 Task: Find connections with filter location Idar-Oberstein with filter topic #SEOwith filter profile language English with filter current company Designit with filter school Father Agnel School with filter industry Alternative Medicine with filter service category Real Estate Appraisal with filter keywords title Warehouse Worker
Action: Mouse moved to (525, 78)
Screenshot: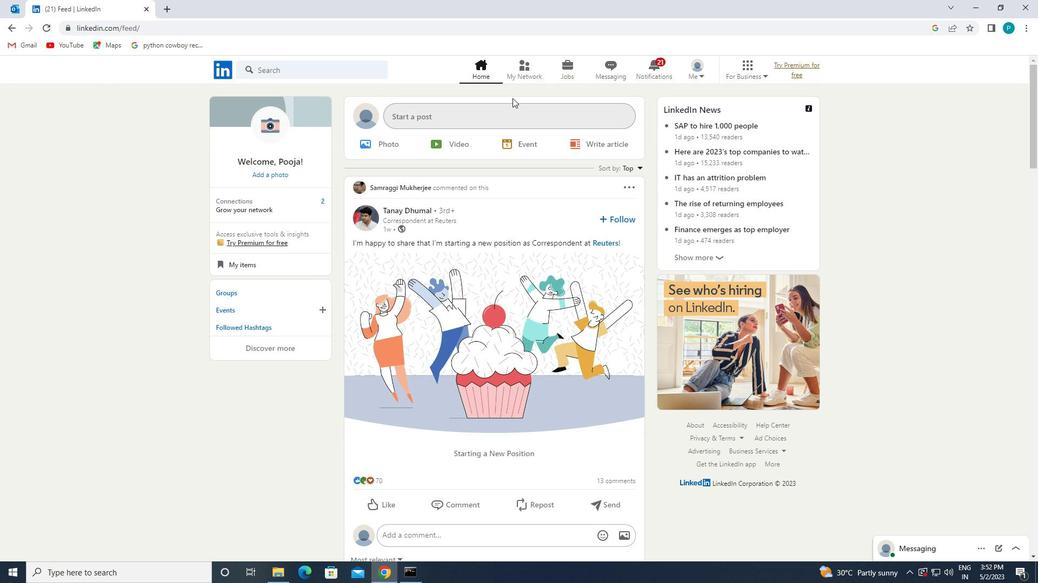 
Action: Mouse pressed left at (525, 78)
Screenshot: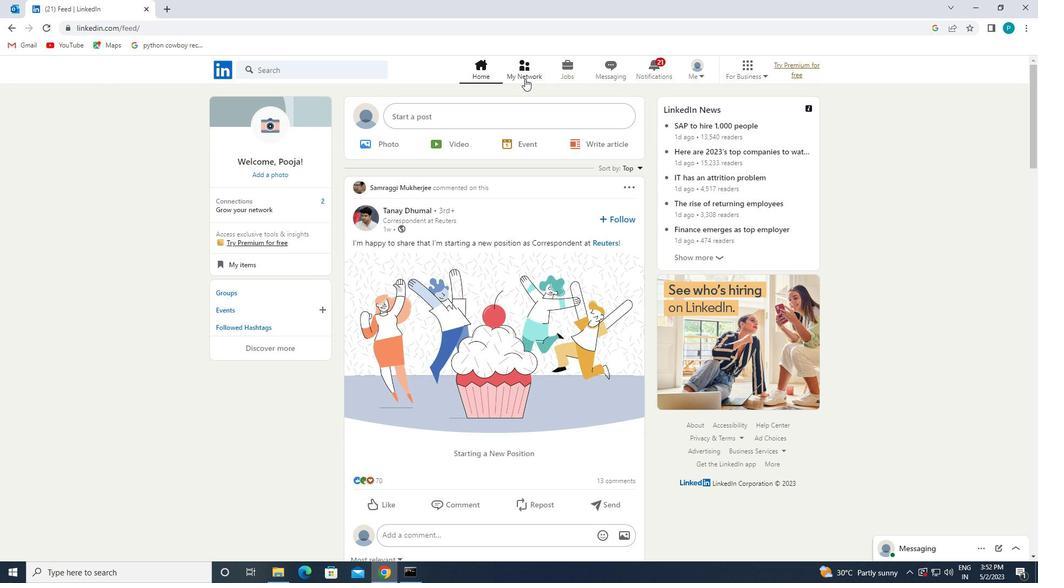 
Action: Mouse moved to (349, 129)
Screenshot: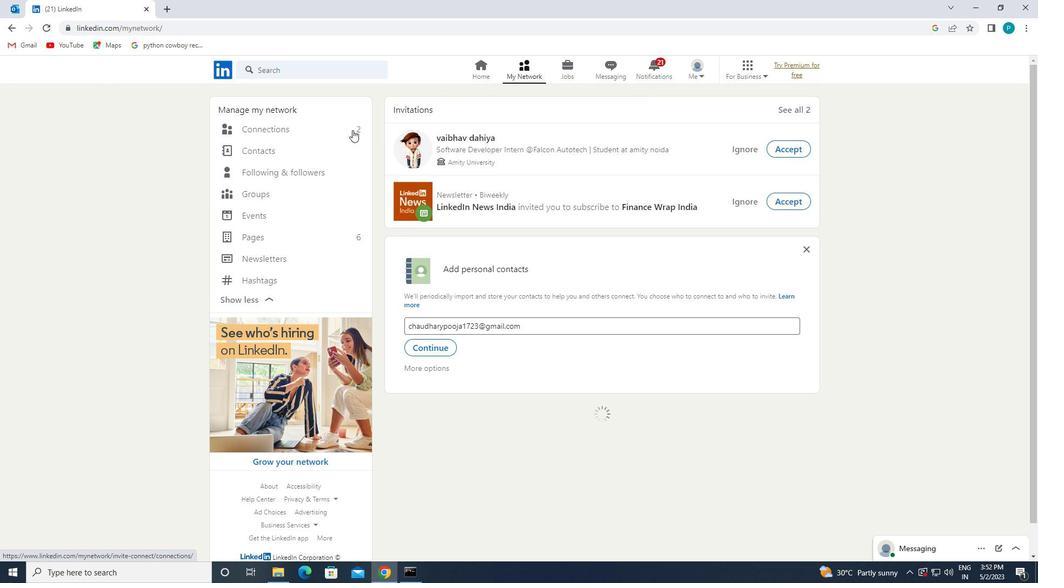 
Action: Mouse pressed left at (349, 129)
Screenshot: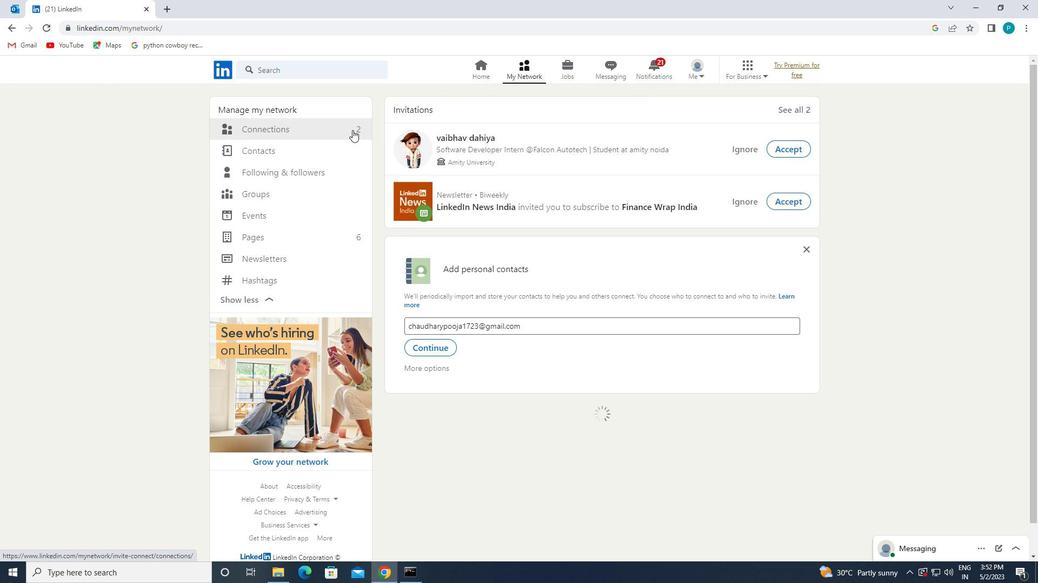 
Action: Mouse moved to (361, 132)
Screenshot: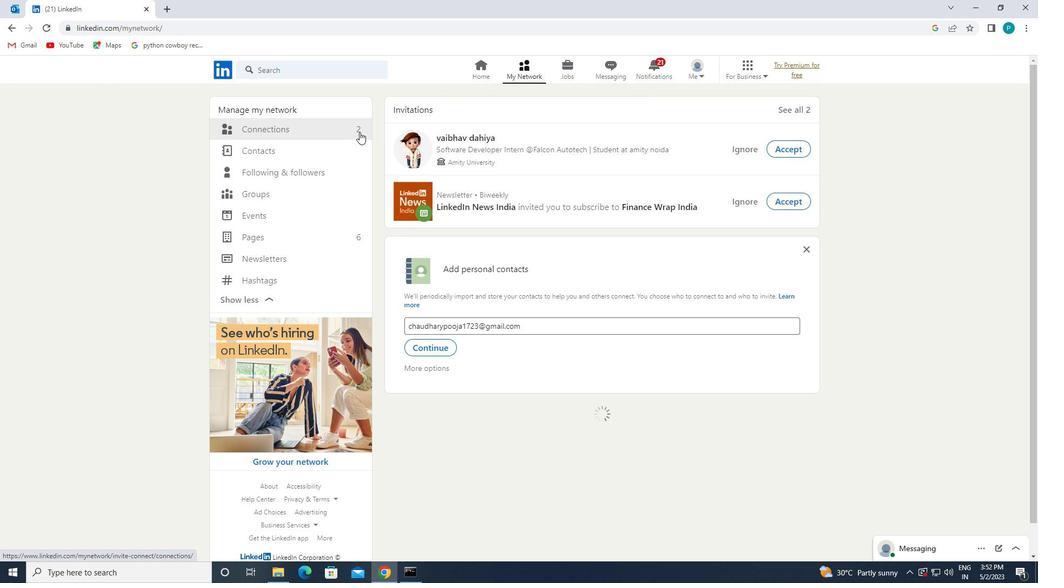 
Action: Mouse pressed left at (361, 132)
Screenshot: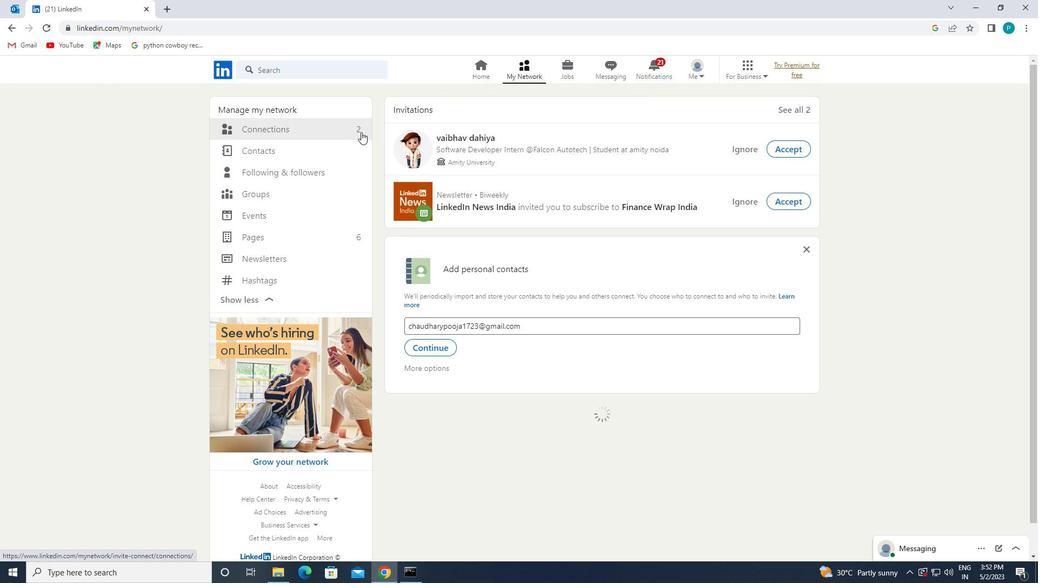 
Action: Mouse pressed left at (361, 132)
Screenshot: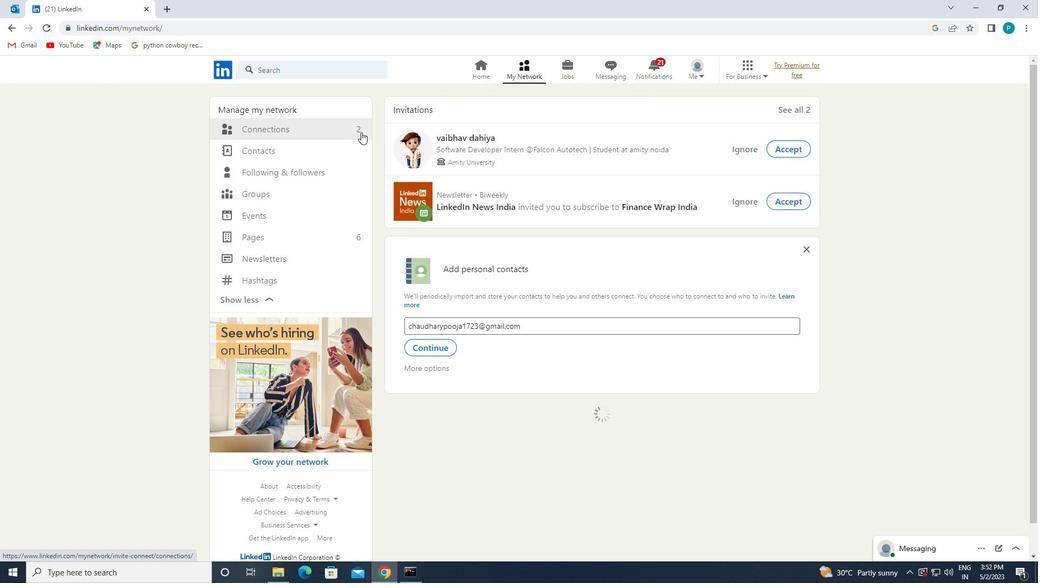 
Action: Mouse moved to (579, 138)
Screenshot: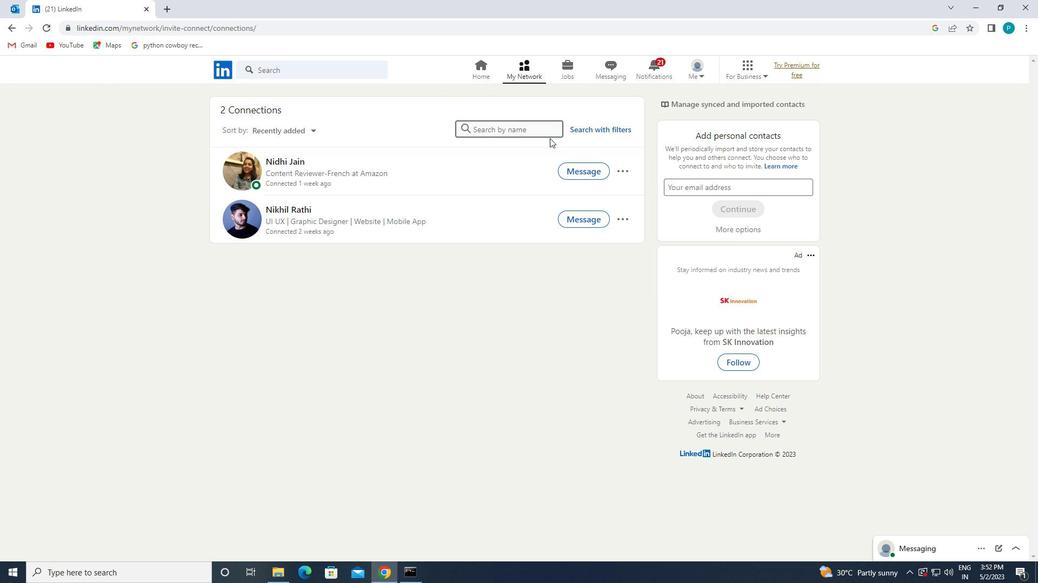 
Action: Mouse pressed left at (579, 138)
Screenshot: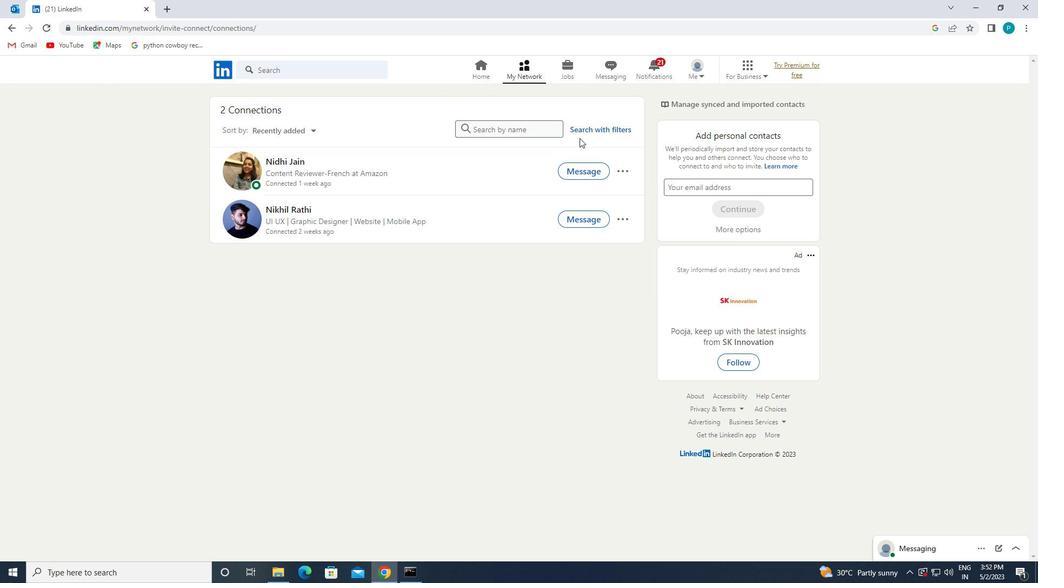 
Action: Mouse moved to (583, 129)
Screenshot: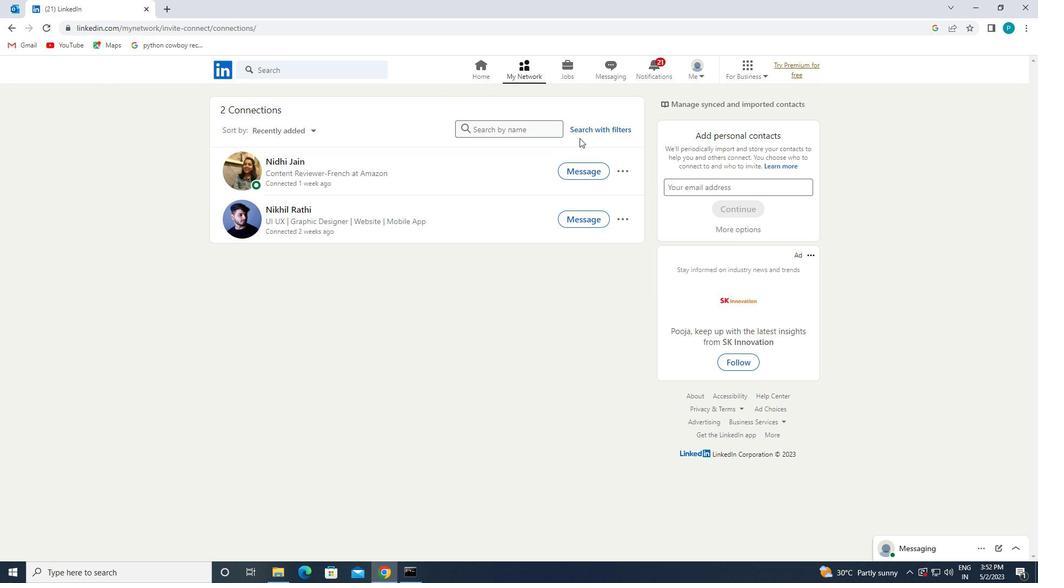 
Action: Mouse pressed left at (583, 129)
Screenshot: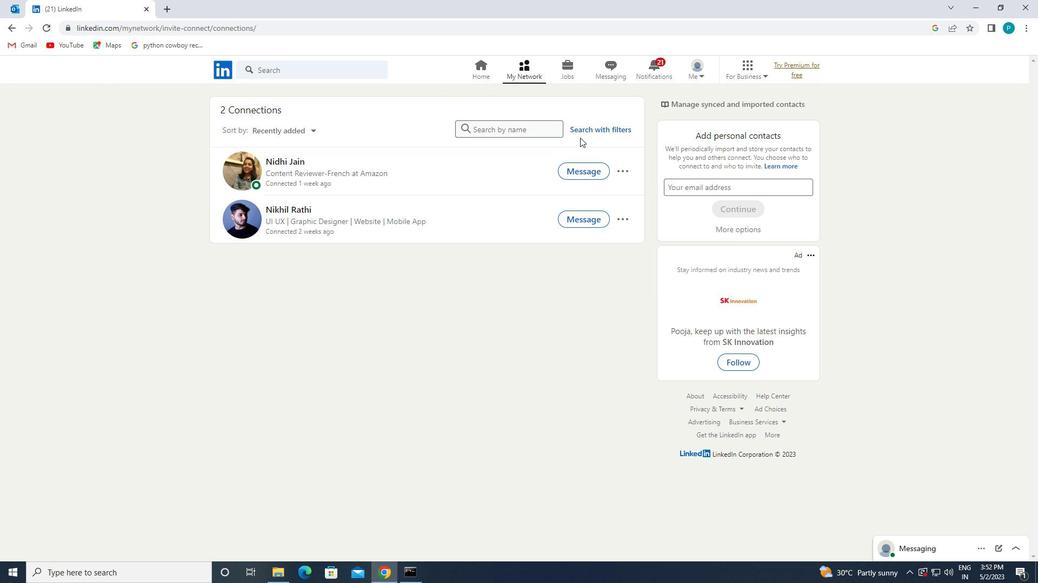
Action: Mouse moved to (563, 103)
Screenshot: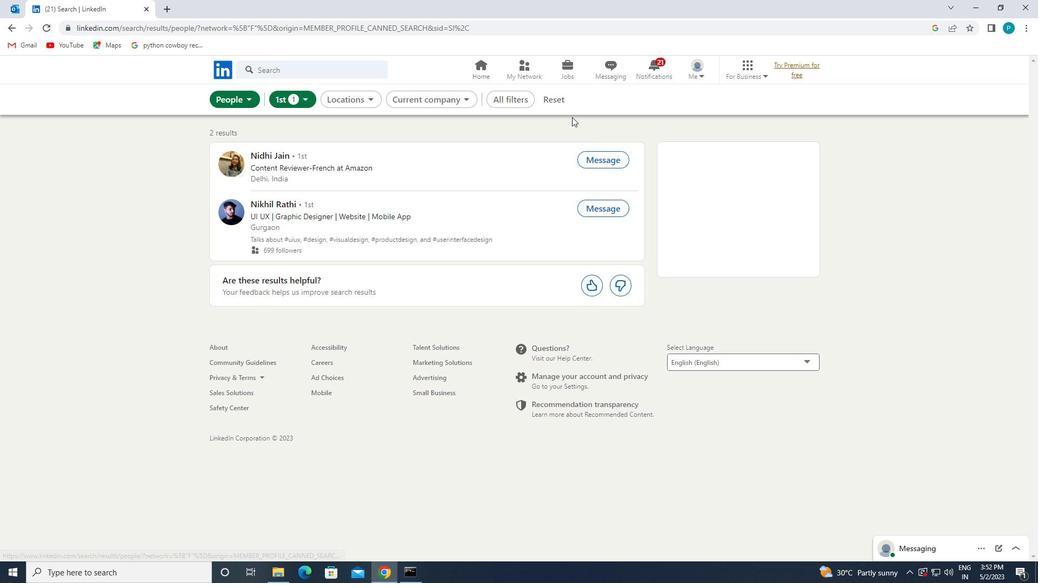 
Action: Mouse pressed left at (563, 103)
Screenshot: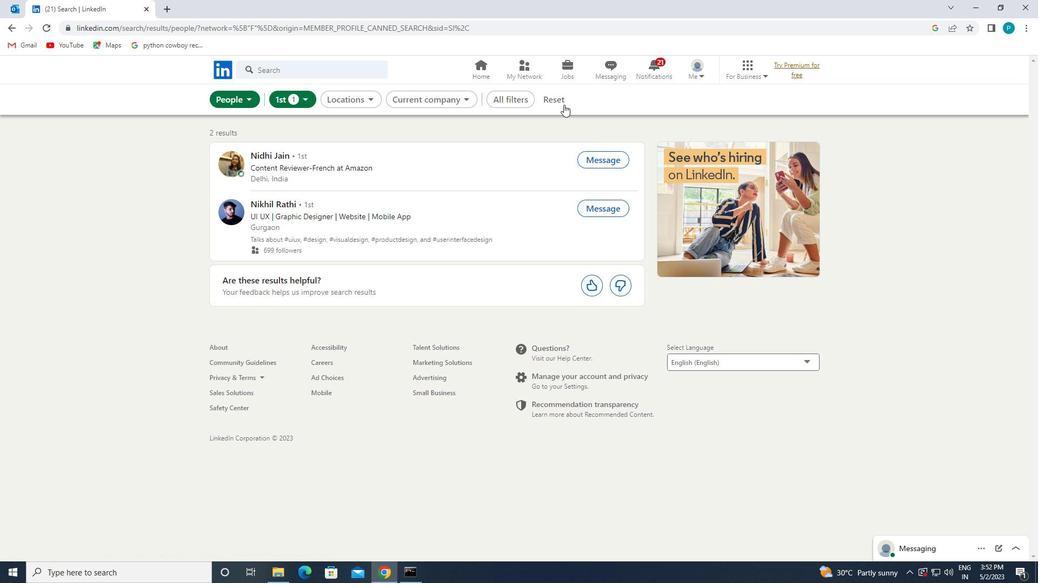 
Action: Mouse moved to (536, 104)
Screenshot: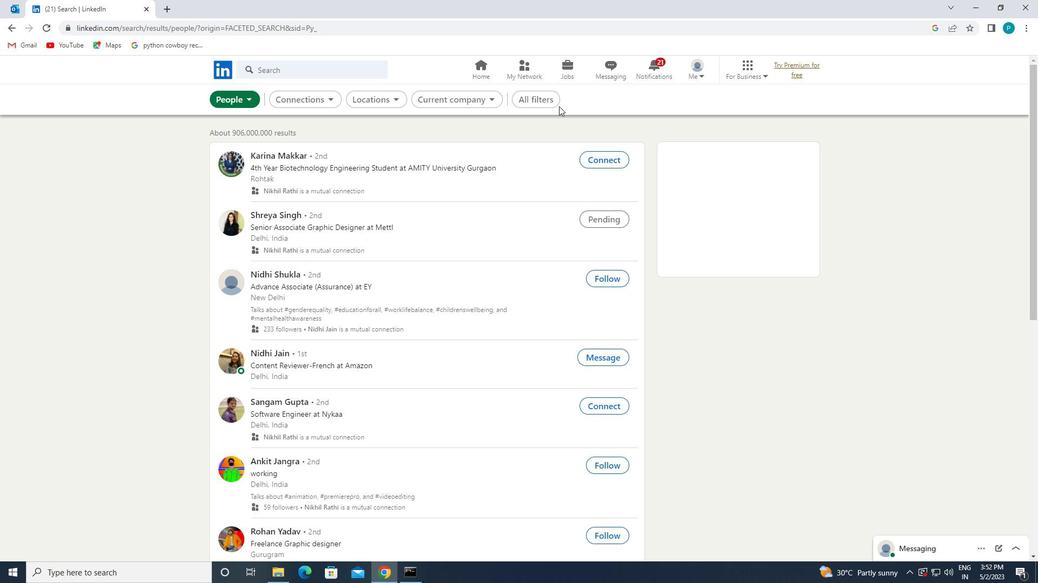 
Action: Mouse pressed left at (536, 104)
Screenshot: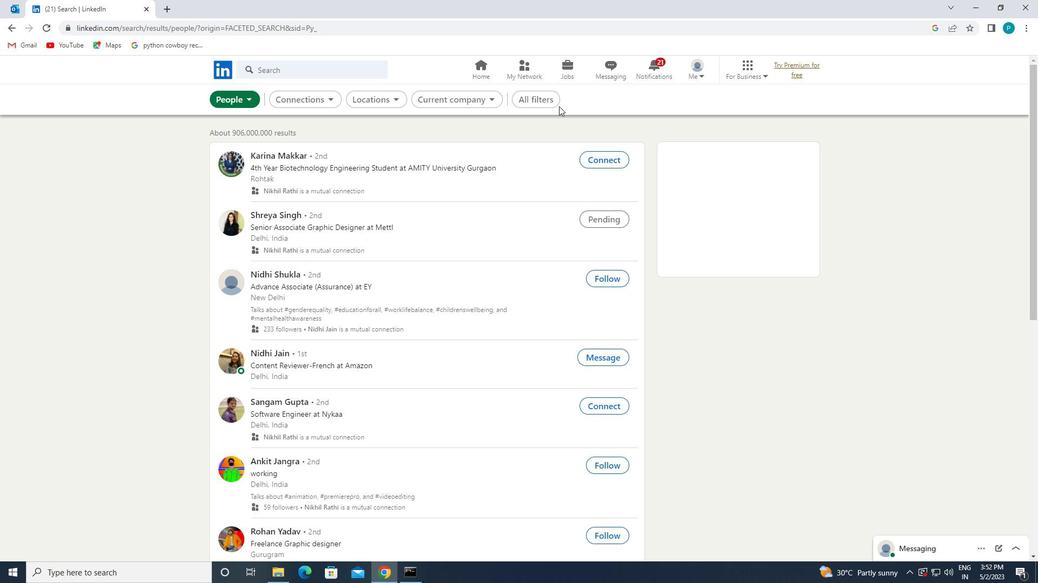 
Action: Mouse moved to (1003, 343)
Screenshot: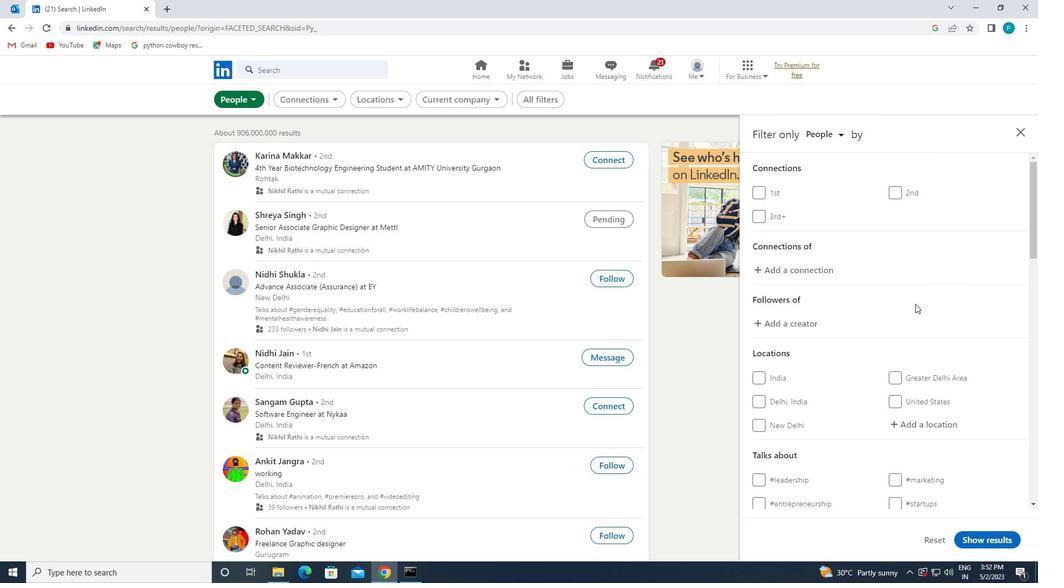 
Action: Mouse scrolled (1003, 342) with delta (0, 0)
Screenshot: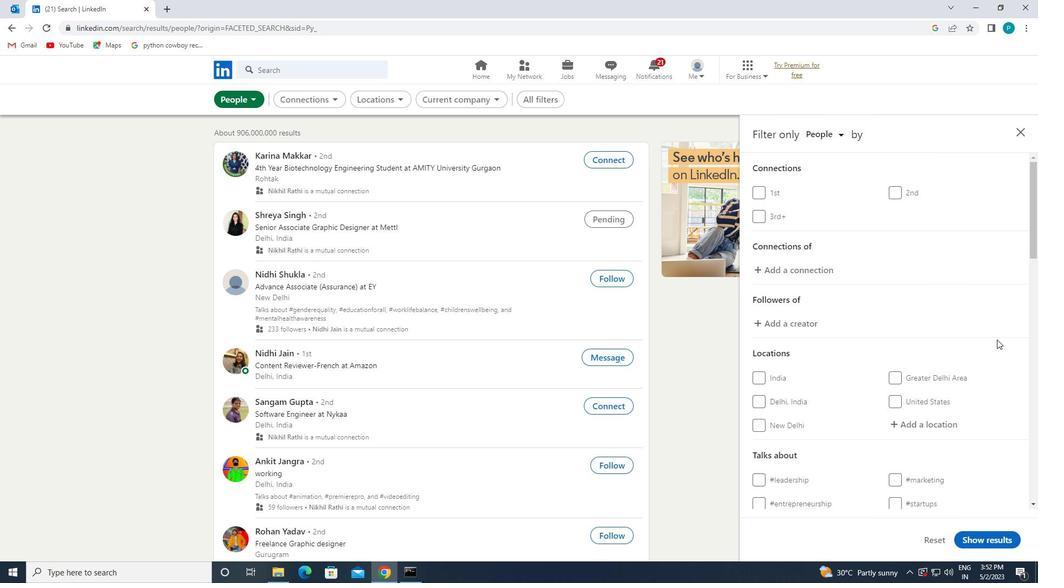 
Action: Mouse moved to (949, 363)
Screenshot: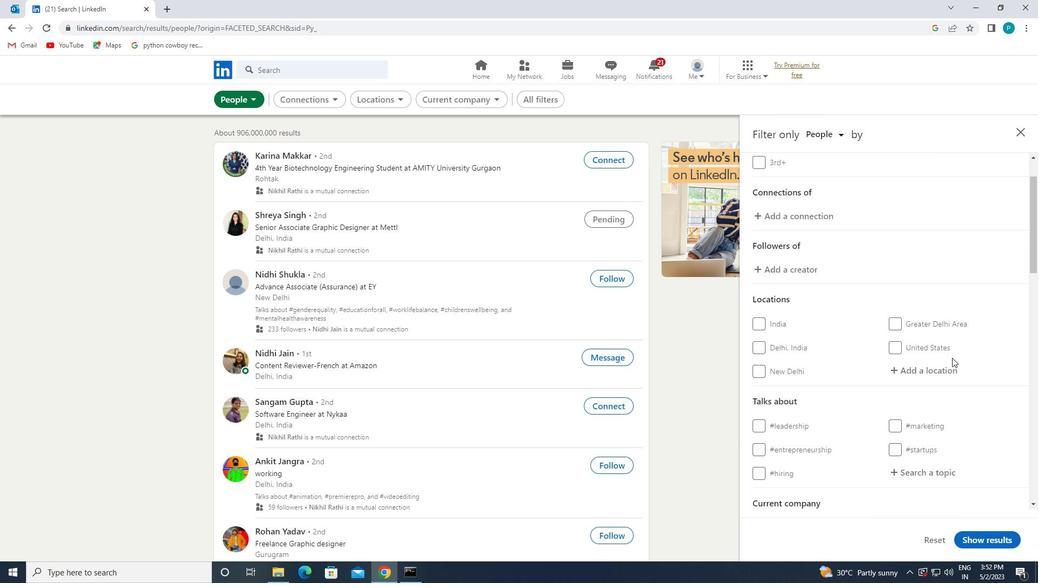 
Action: Mouse pressed left at (949, 363)
Screenshot: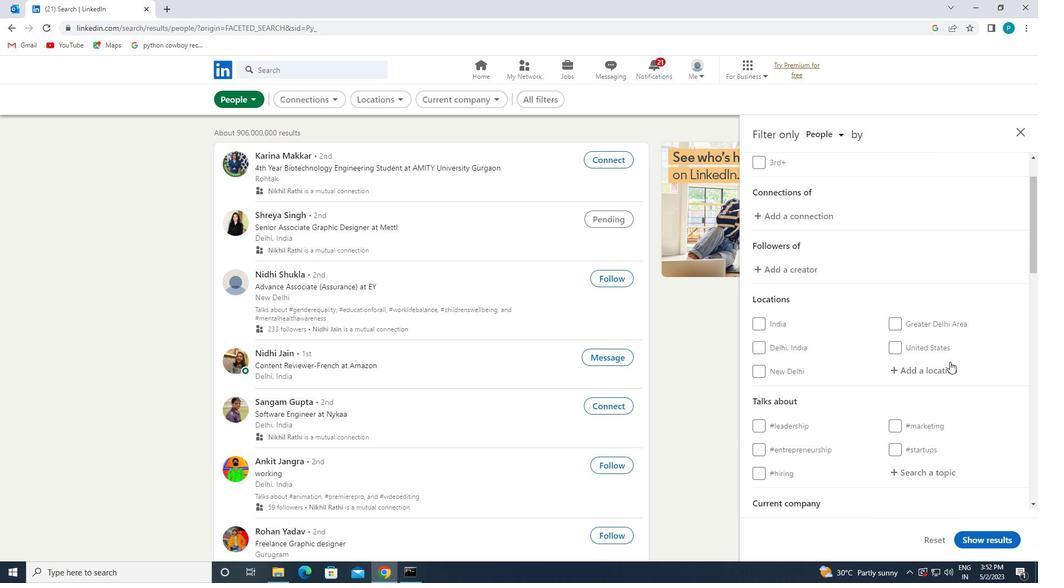 
Action: Key pressed <Key.caps_lock>i<Key.caps_lock>dar
Screenshot: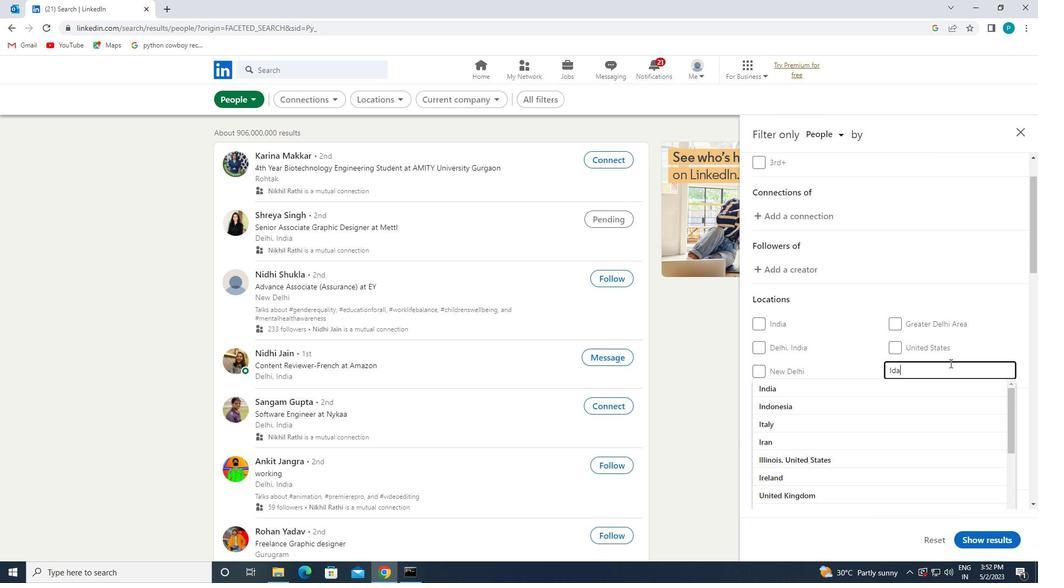 
Action: Mouse moved to (933, 406)
Screenshot: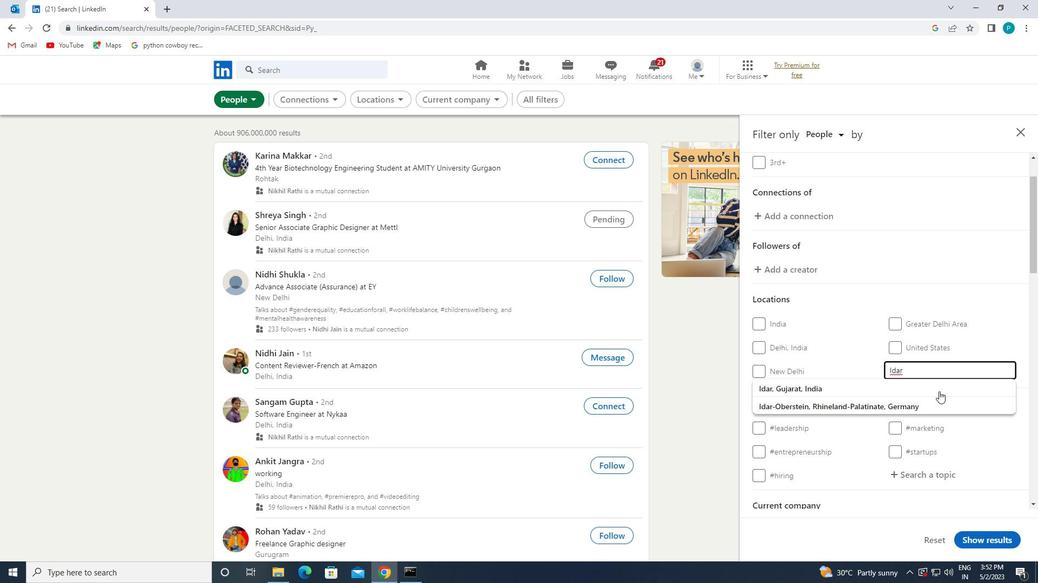 
Action: Mouse pressed left at (933, 406)
Screenshot: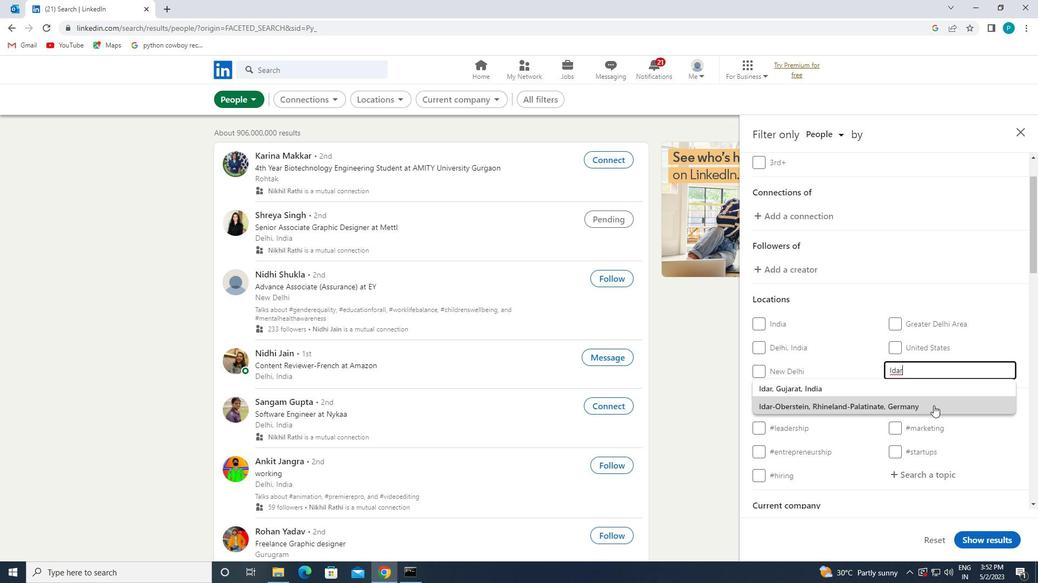 
Action: Mouse scrolled (933, 405) with delta (0, 0)
Screenshot: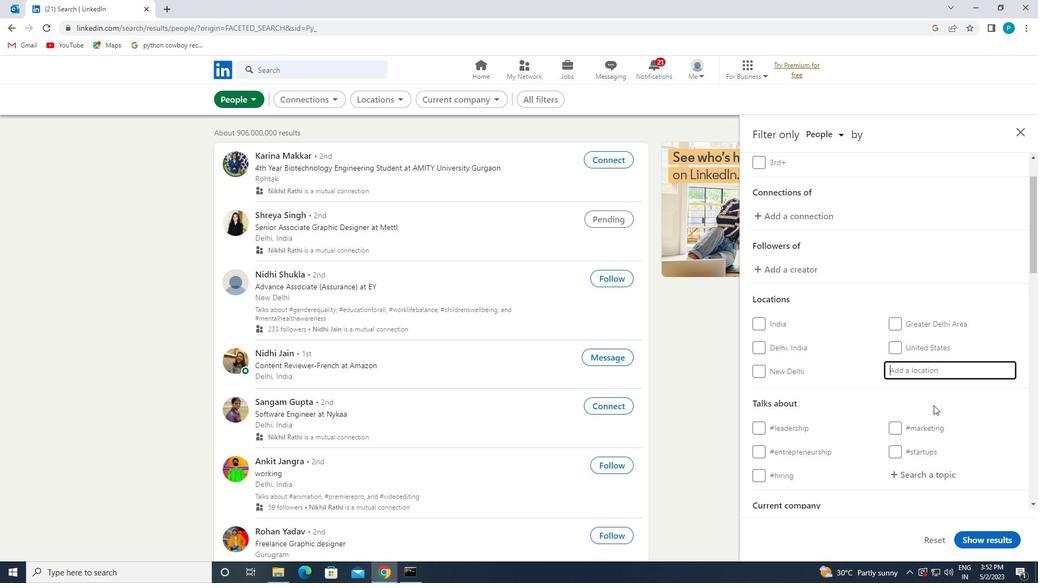 
Action: Mouse scrolled (933, 405) with delta (0, 0)
Screenshot: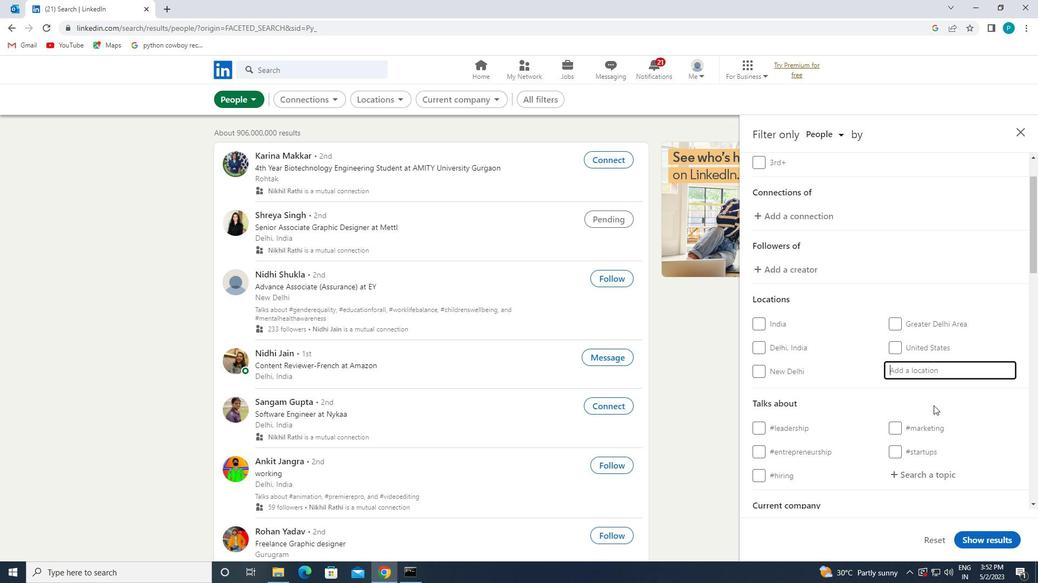 
Action: Mouse scrolled (933, 405) with delta (0, 0)
Screenshot: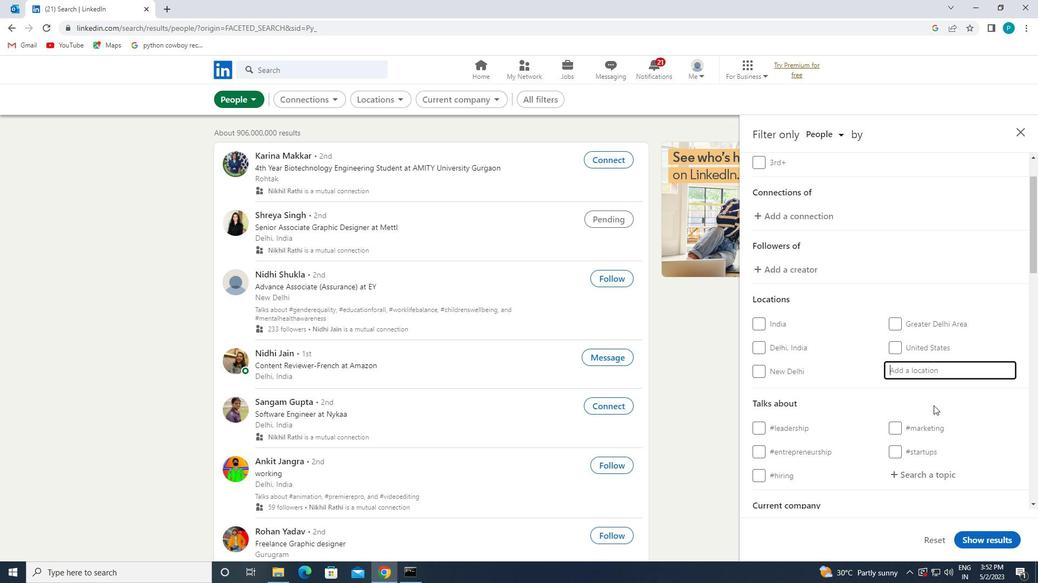 
Action: Mouse moved to (899, 351)
Screenshot: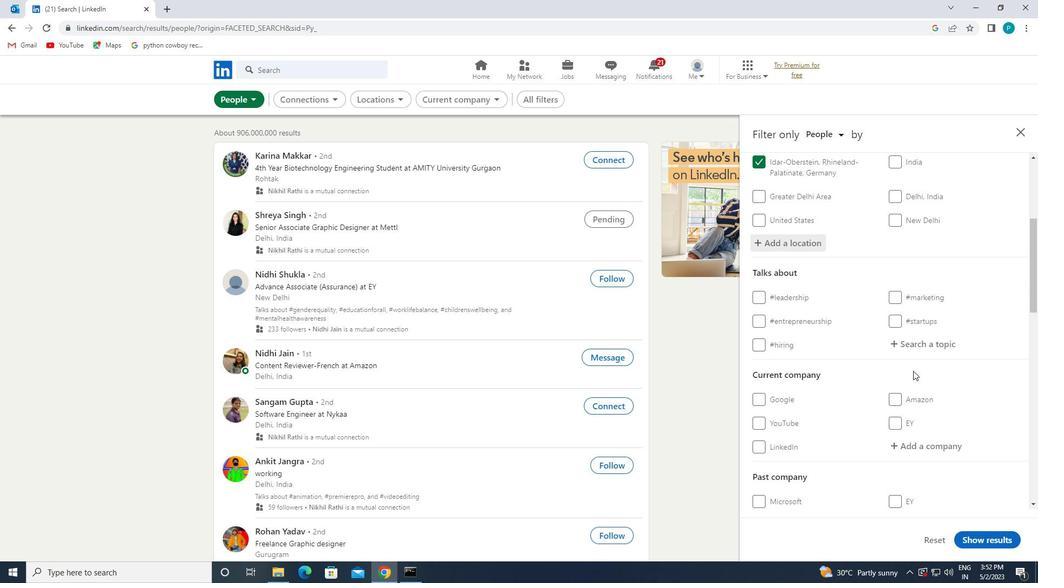 
Action: Mouse pressed left at (899, 351)
Screenshot: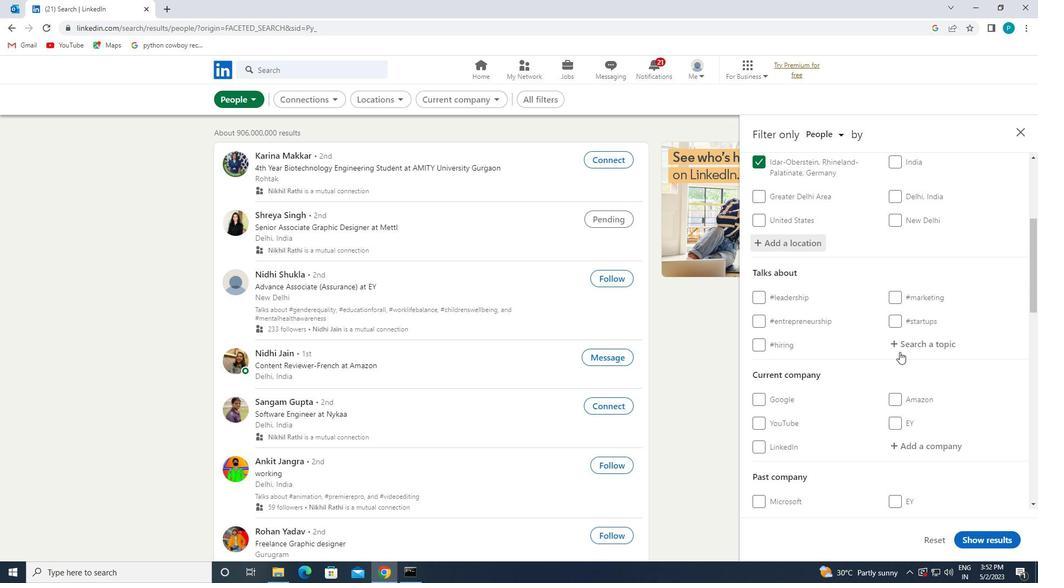 
Action: Key pressed <Key.shift>#<Key.caps_lock>SEO
Screenshot: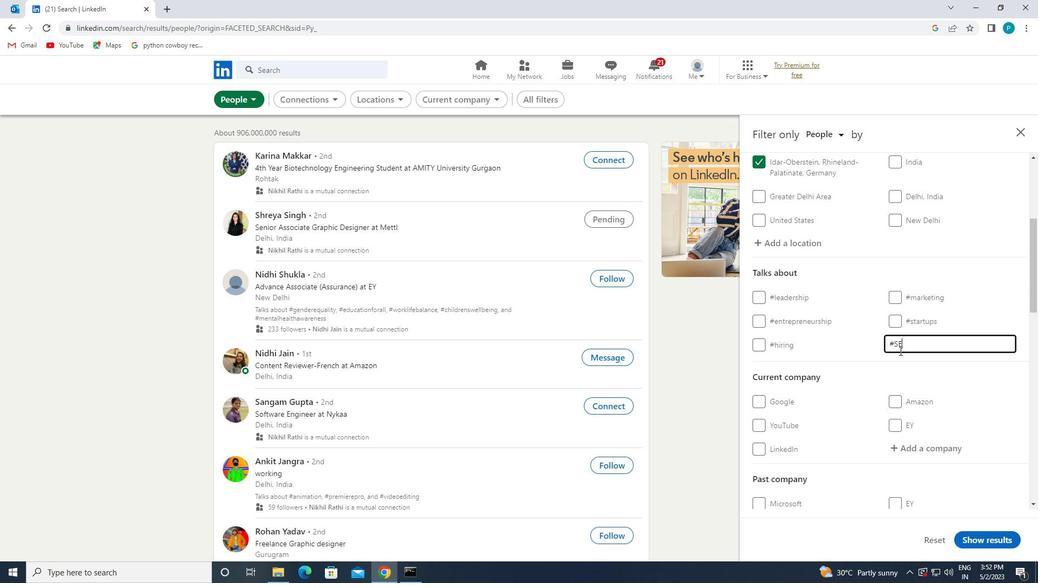 
Action: Mouse scrolled (899, 350) with delta (0, 0)
Screenshot: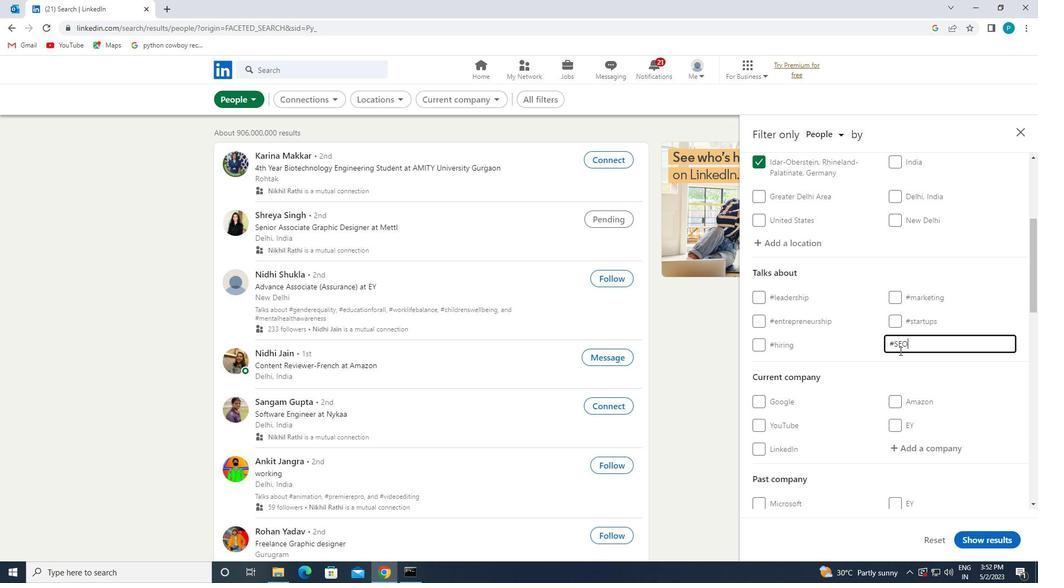 
Action: Mouse scrolled (899, 350) with delta (0, 0)
Screenshot: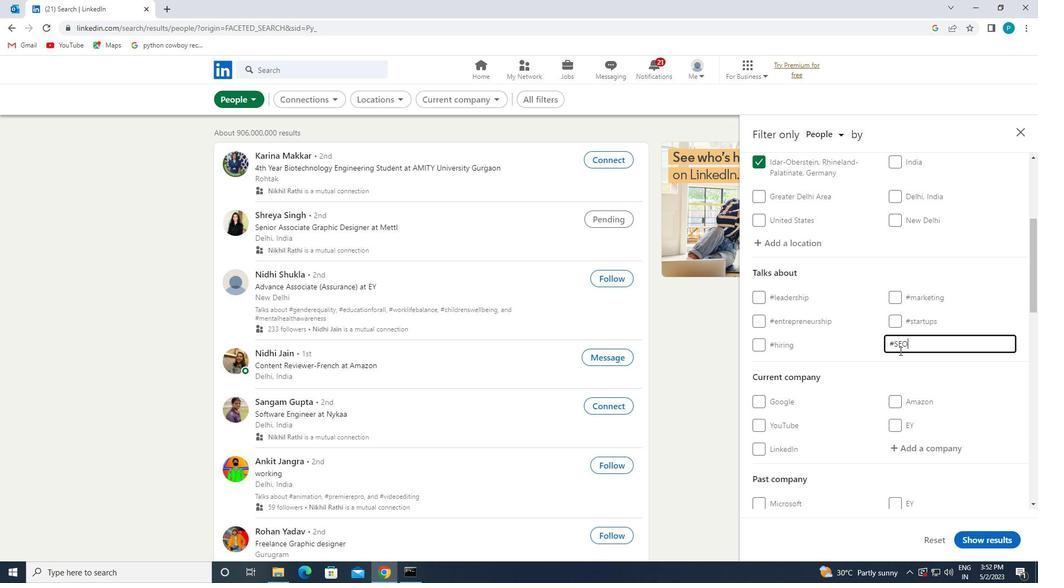 
Action: Mouse scrolled (899, 350) with delta (0, 0)
Screenshot: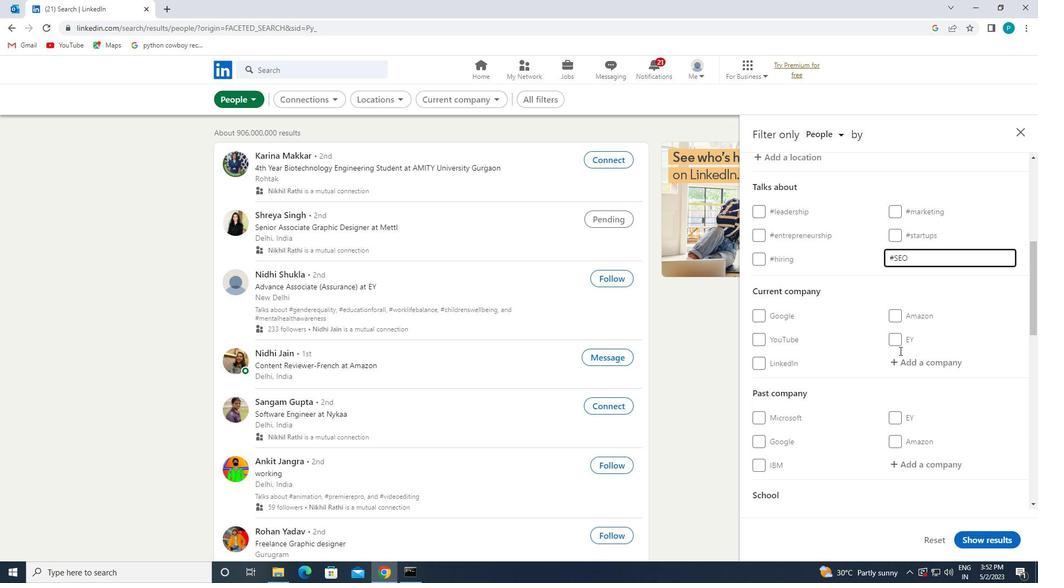 
Action: Mouse scrolled (899, 350) with delta (0, 0)
Screenshot: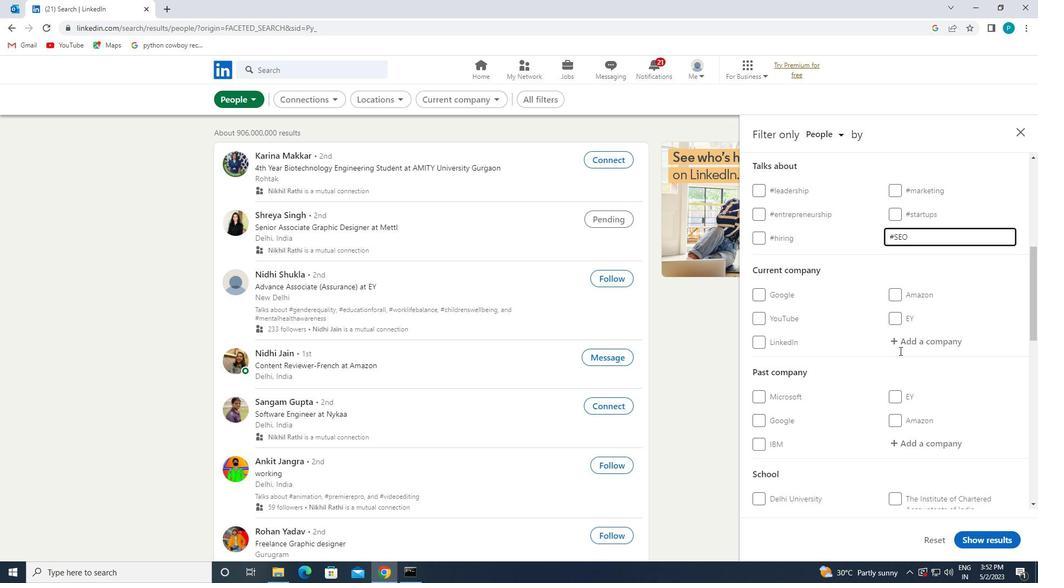 
Action: Mouse moved to (856, 387)
Screenshot: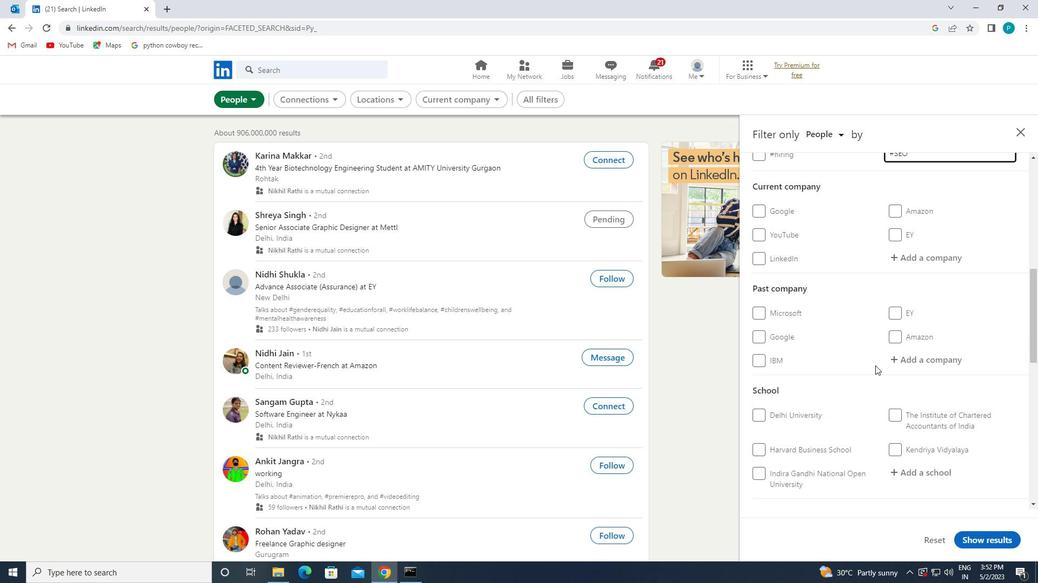 
Action: Mouse scrolled (856, 386) with delta (0, 0)
Screenshot: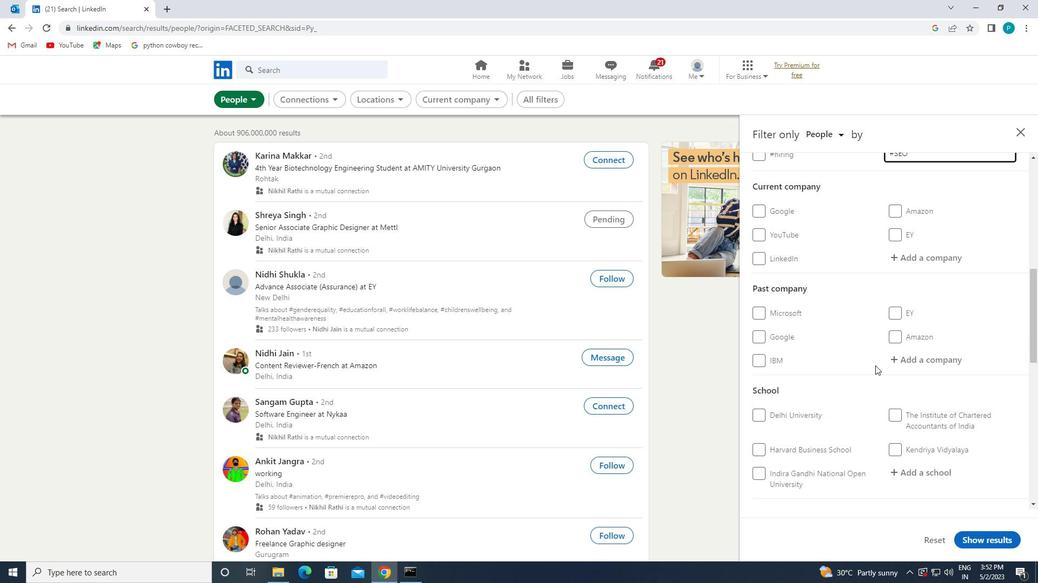 
Action: Mouse moved to (849, 389)
Screenshot: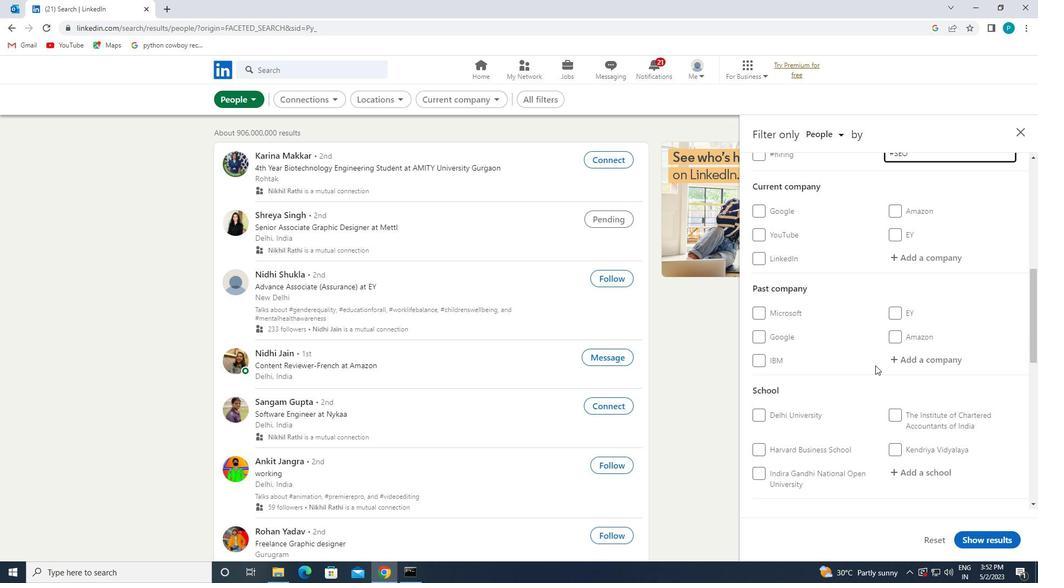 
Action: Mouse scrolled (849, 388) with delta (0, 0)
Screenshot: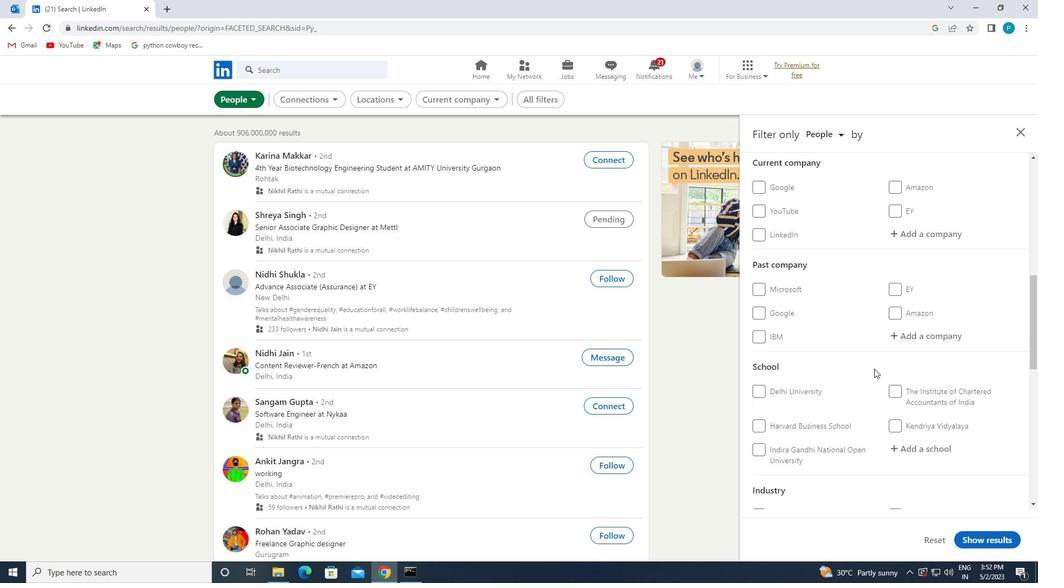 
Action: Mouse moved to (782, 409)
Screenshot: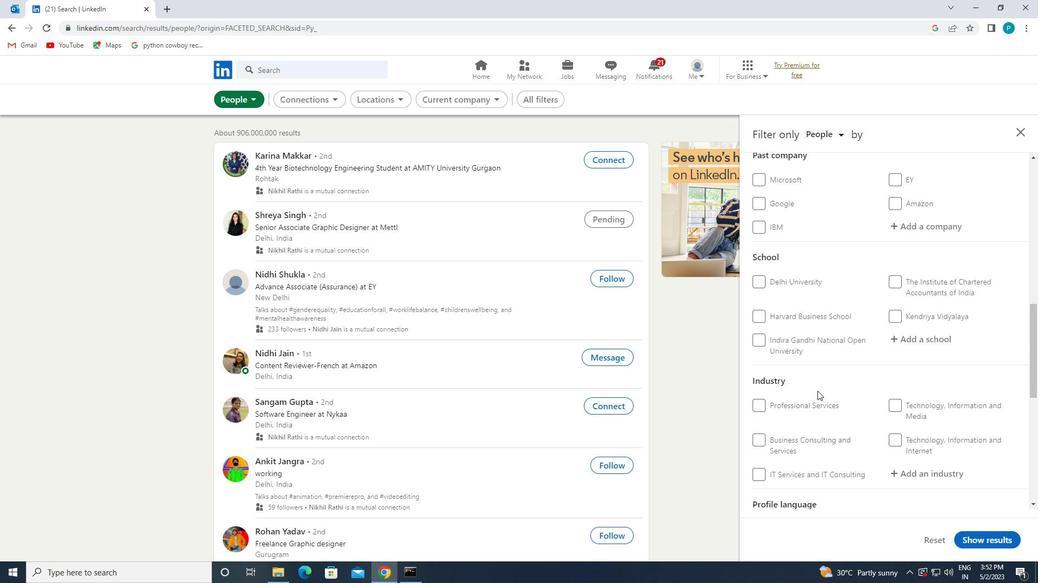 
Action: Mouse scrolled (782, 408) with delta (0, 0)
Screenshot: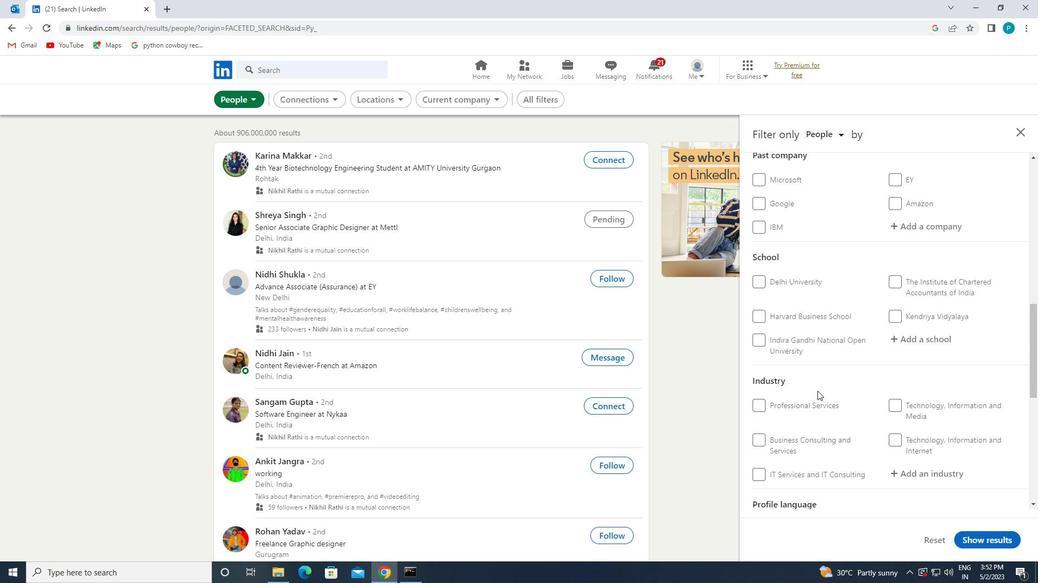 
Action: Mouse moved to (768, 474)
Screenshot: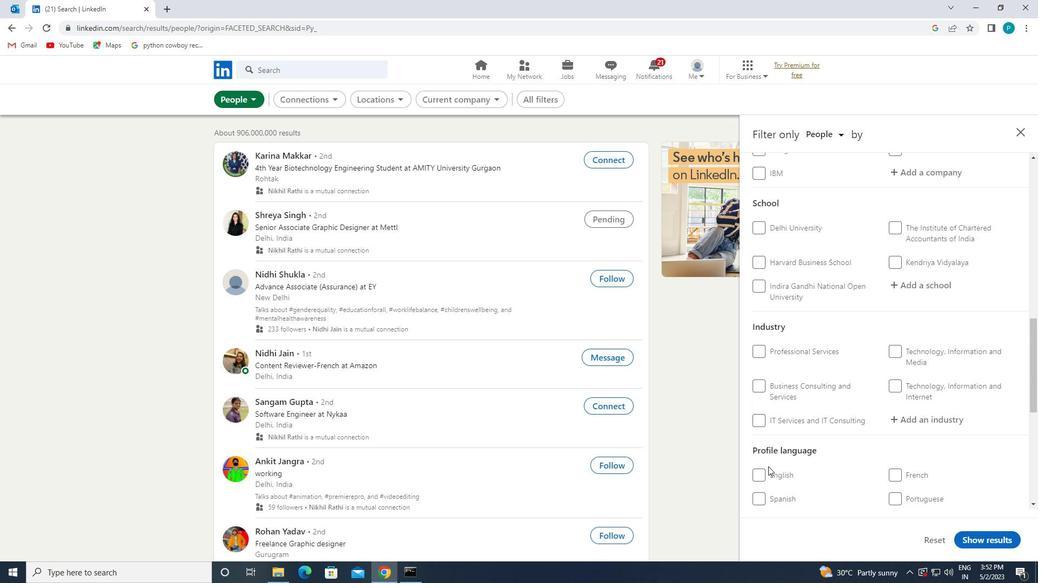 
Action: Mouse pressed left at (768, 474)
Screenshot: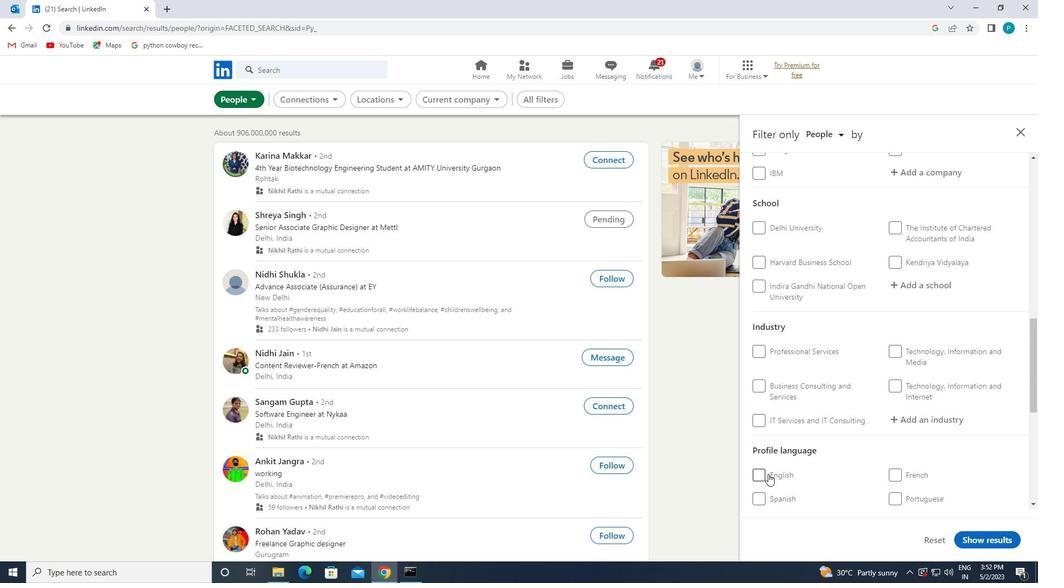 
Action: Mouse moved to (794, 462)
Screenshot: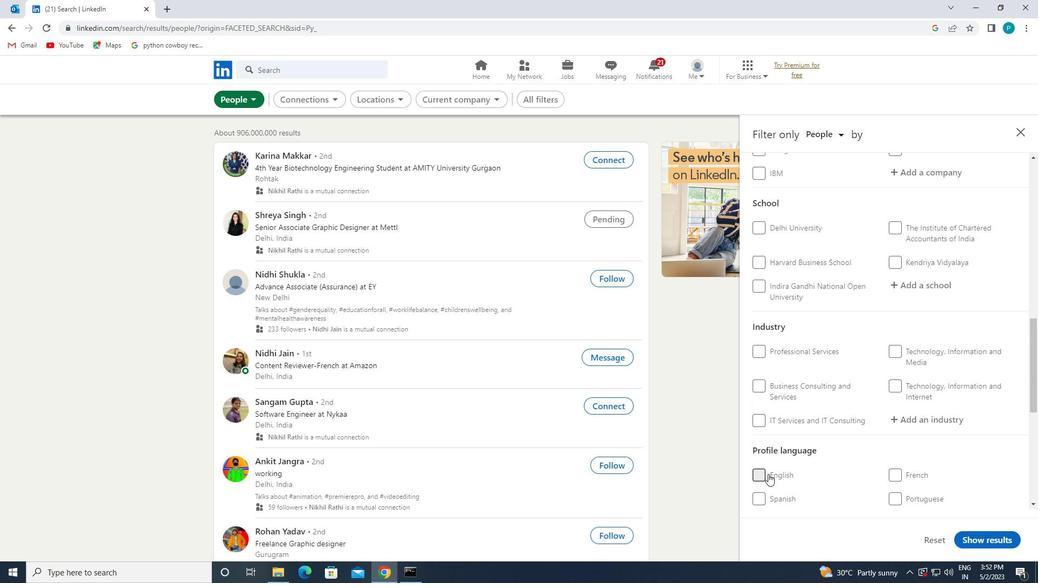 
Action: Mouse scrolled (794, 462) with delta (0, 0)
Screenshot: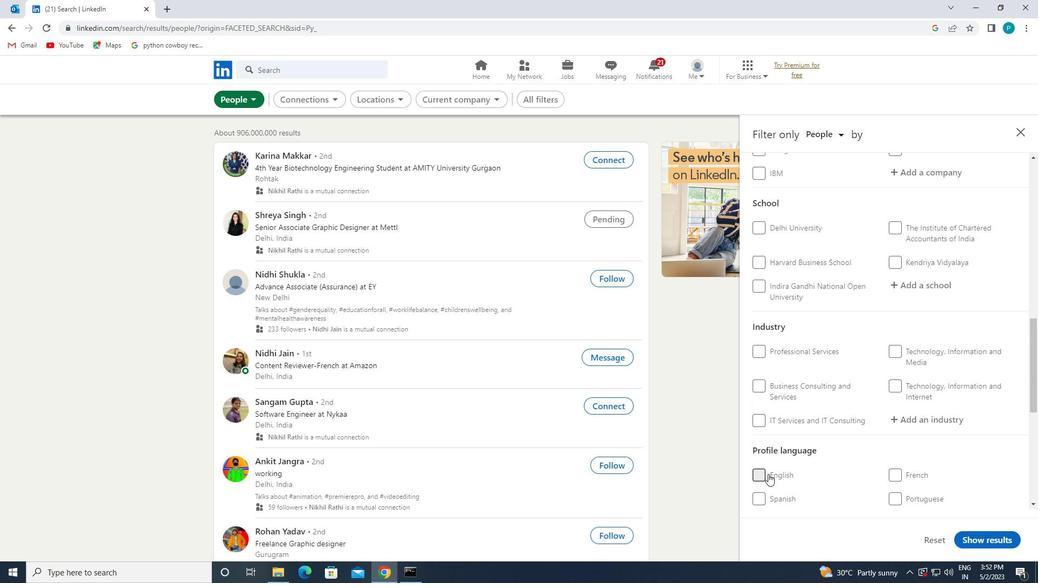 
Action: Mouse scrolled (794, 462) with delta (0, 0)
Screenshot: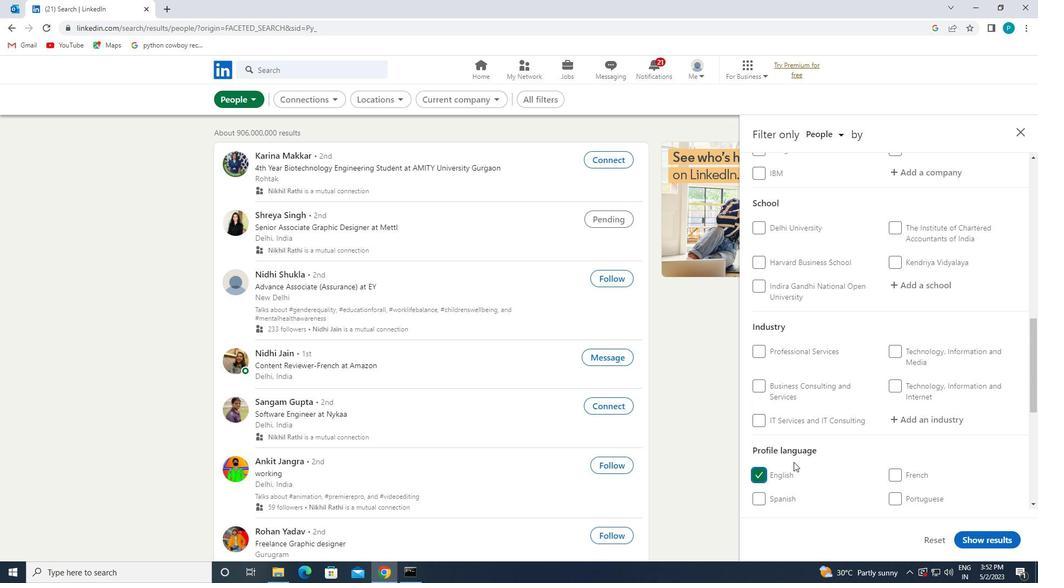 
Action: Mouse moved to (849, 436)
Screenshot: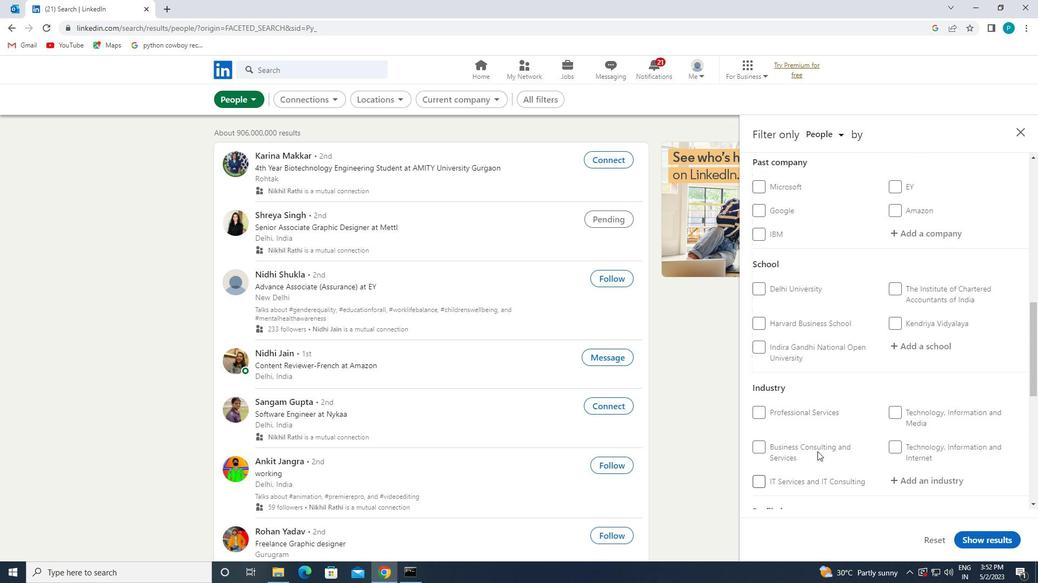 
Action: Mouse scrolled (849, 436) with delta (0, 0)
Screenshot: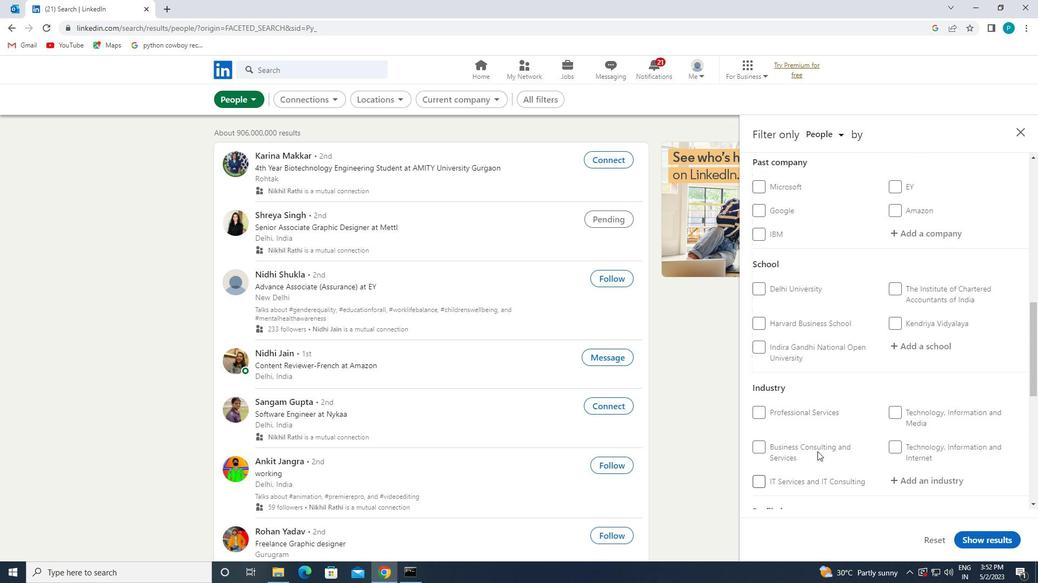
Action: Mouse moved to (851, 433)
Screenshot: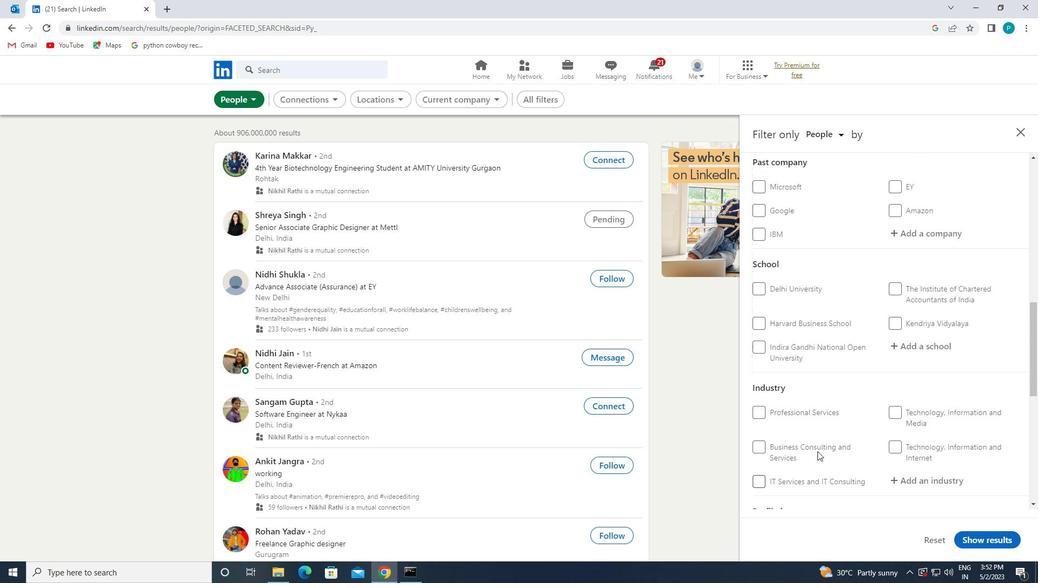 
Action: Mouse scrolled (851, 433) with delta (0, 0)
Screenshot: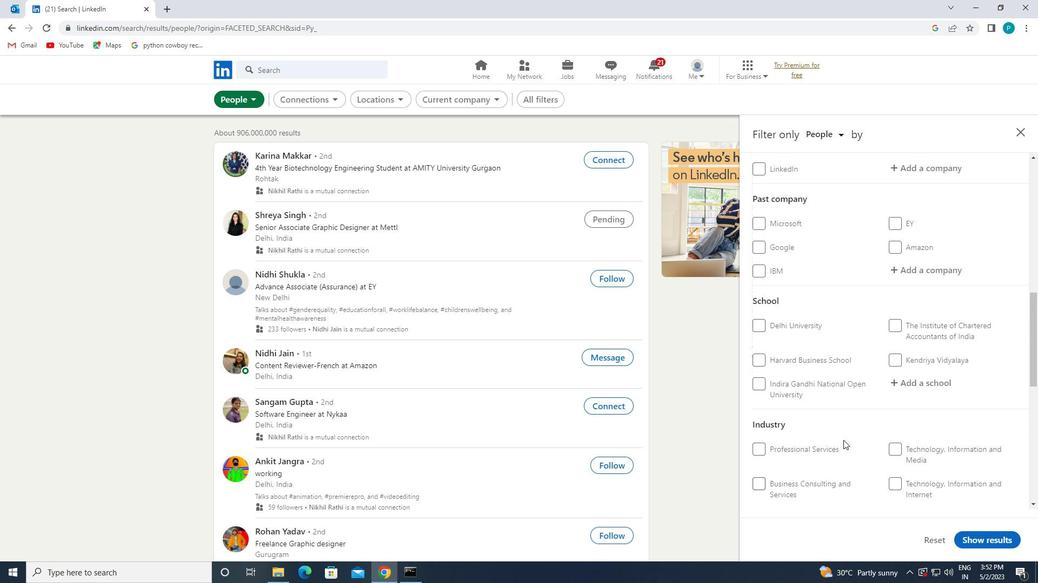 
Action: Mouse moved to (851, 432)
Screenshot: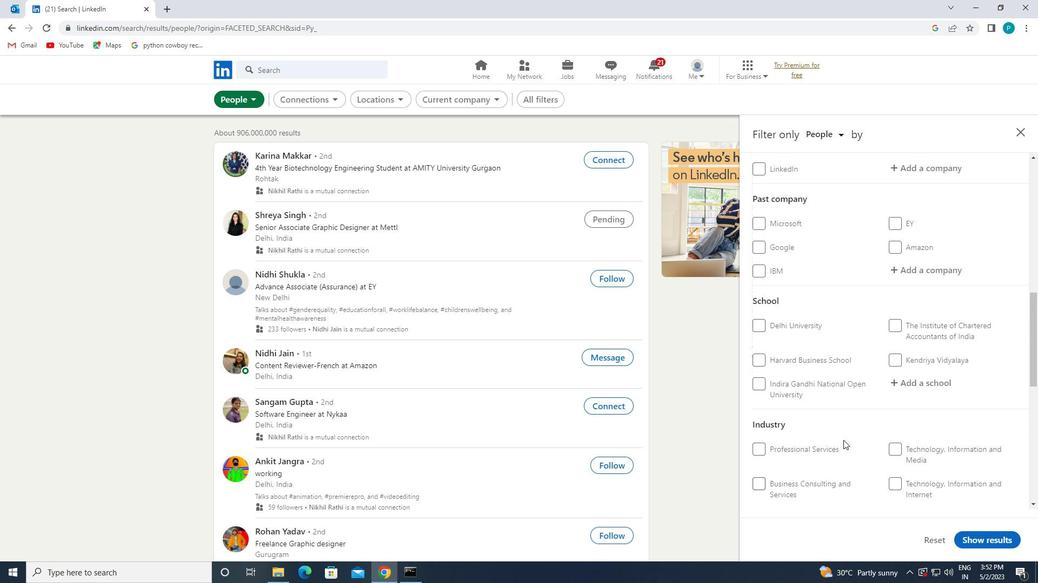 
Action: Mouse scrolled (851, 433) with delta (0, 0)
Screenshot: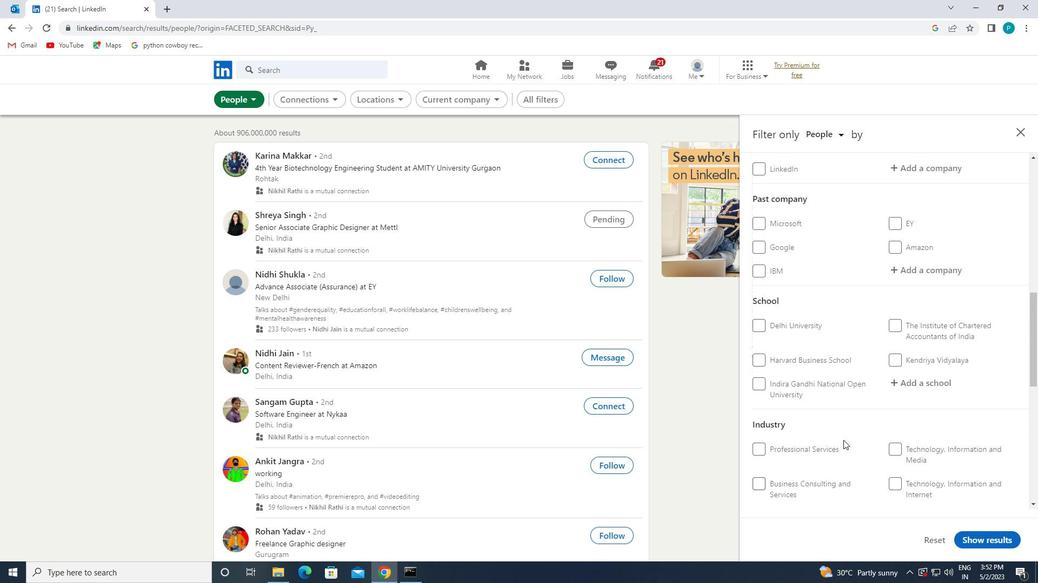 
Action: Mouse moved to (896, 346)
Screenshot: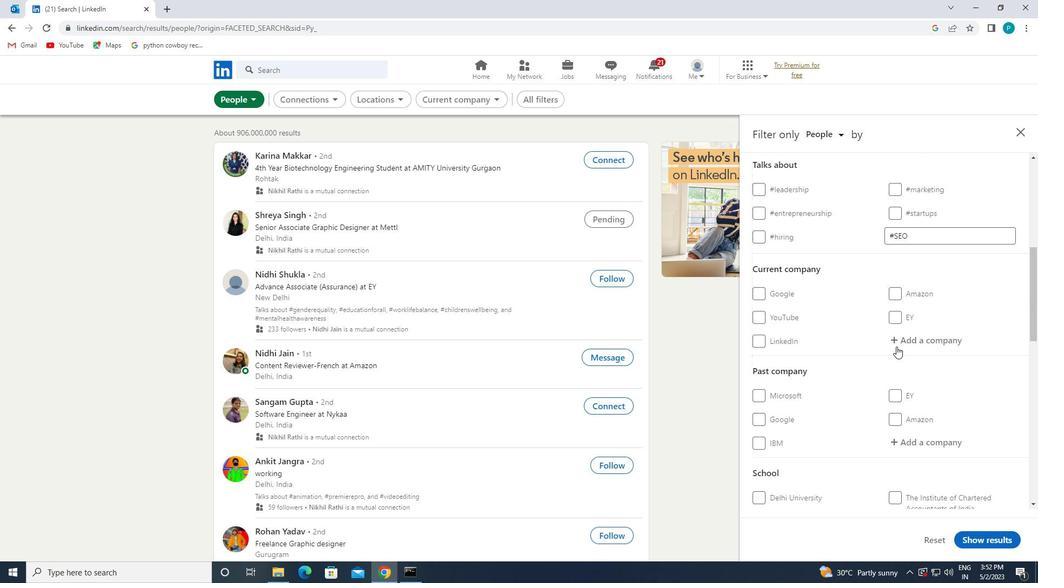 
Action: Mouse pressed left at (896, 346)
Screenshot: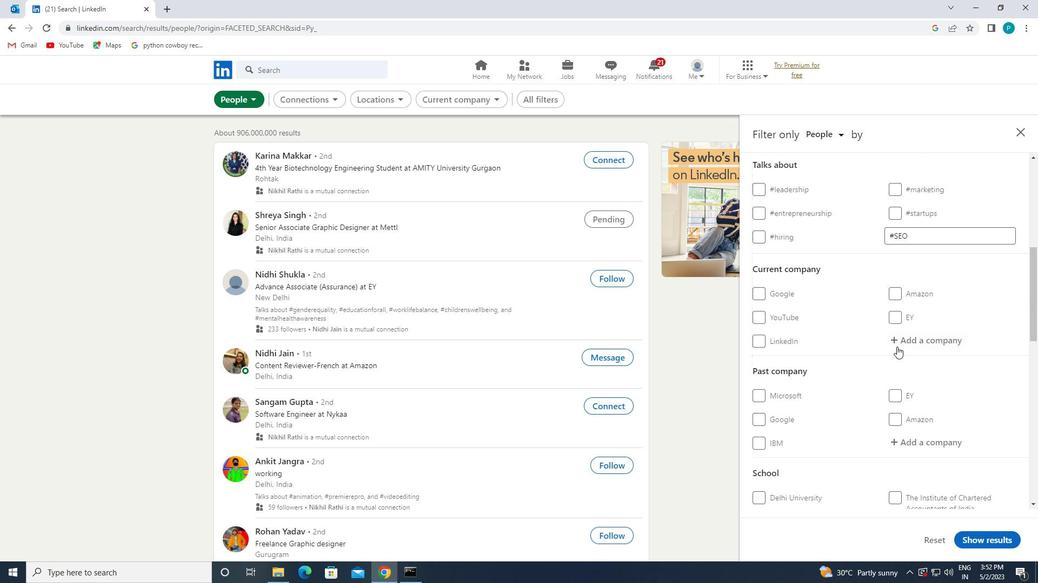
Action: Key pressed <Key.caps_lock><Key.caps_lock>D<Key.caps_lock>ESIGNIT
Screenshot: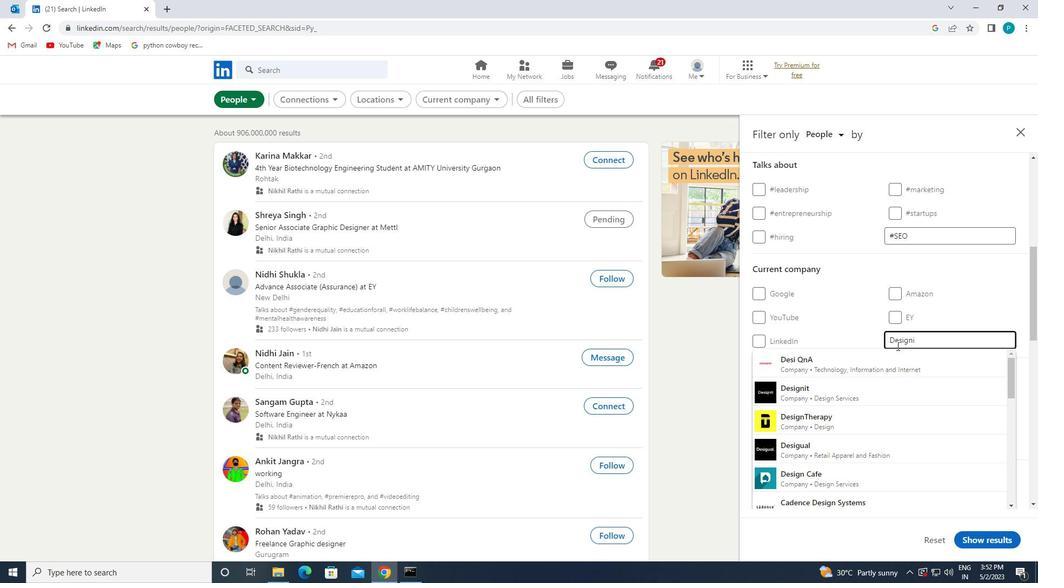 
Action: Mouse moved to (889, 362)
Screenshot: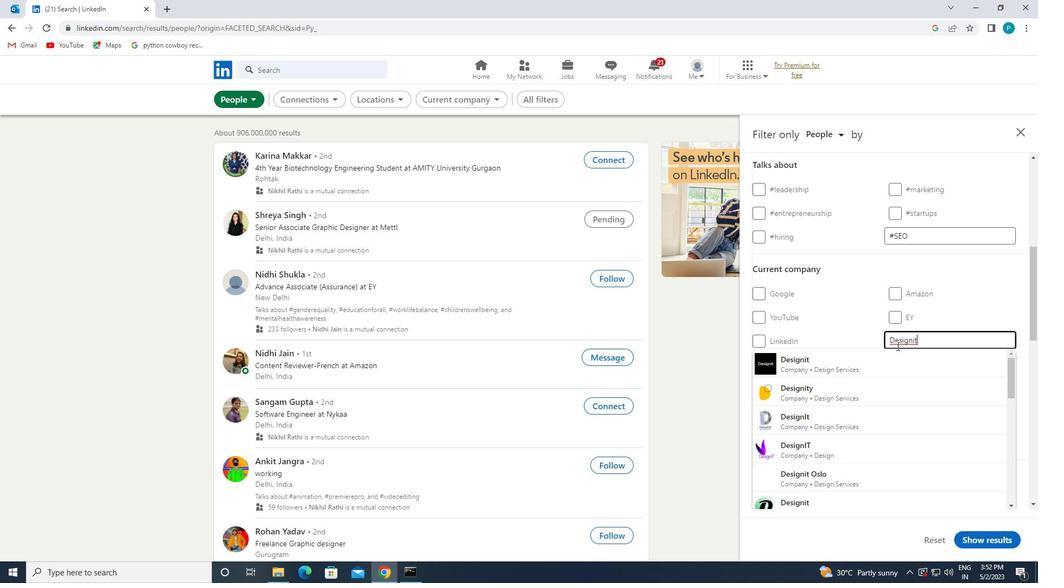 
Action: Mouse pressed left at (889, 362)
Screenshot: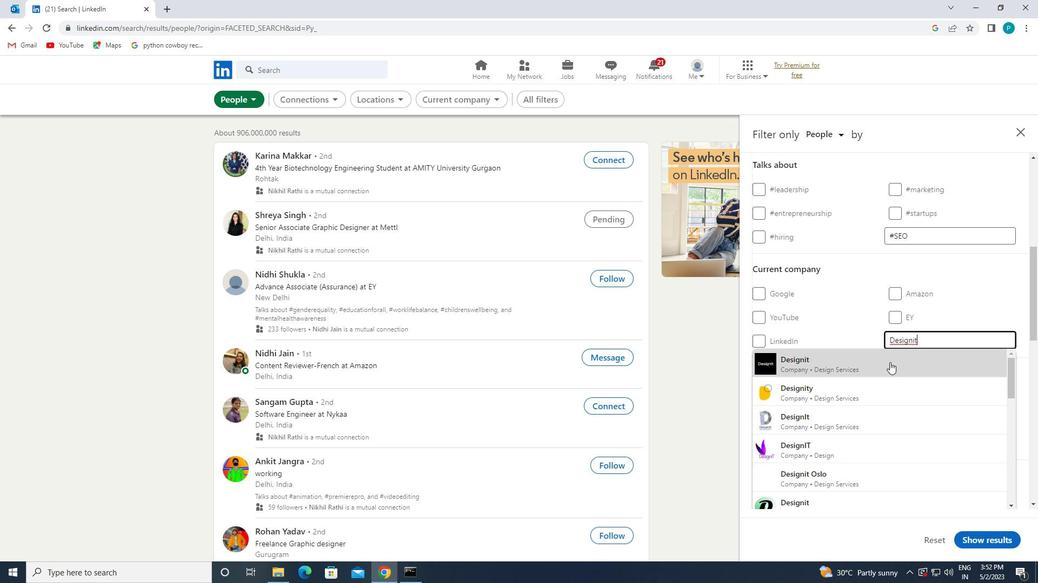 
Action: Mouse scrolled (889, 362) with delta (0, 0)
Screenshot: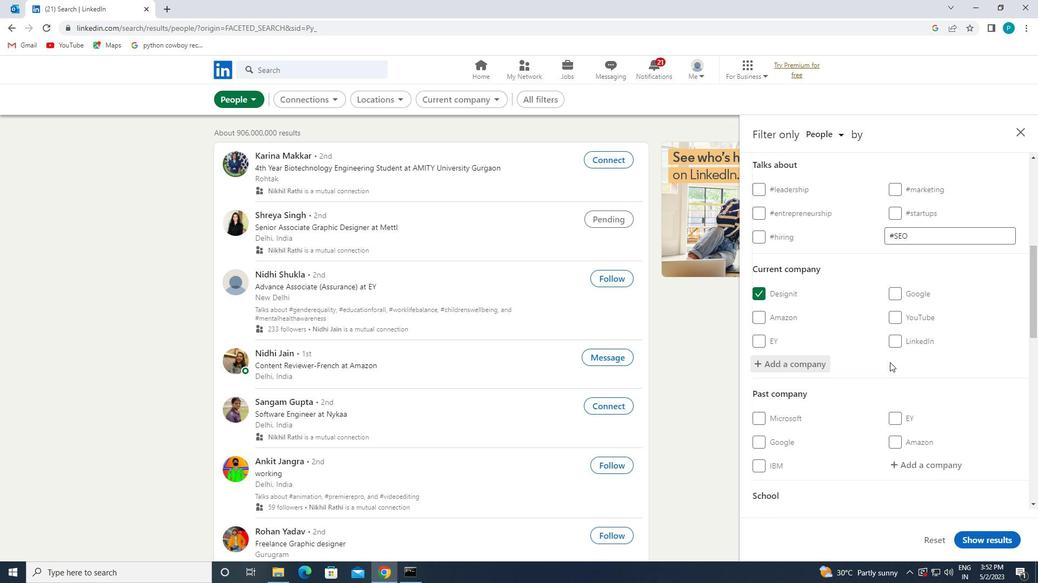 
Action: Mouse scrolled (889, 362) with delta (0, 0)
Screenshot: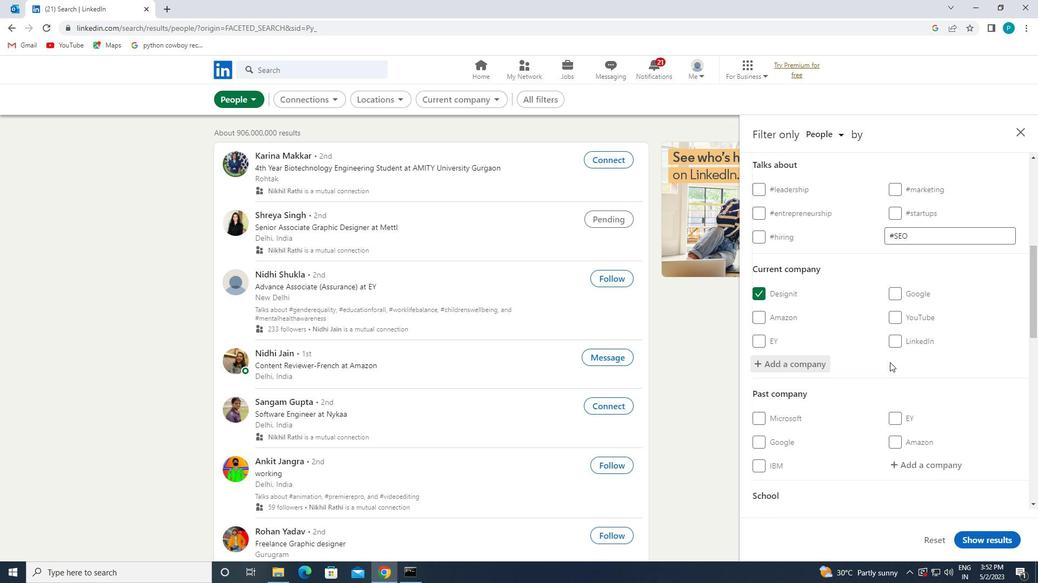 
Action: Mouse scrolled (889, 362) with delta (0, 0)
Screenshot: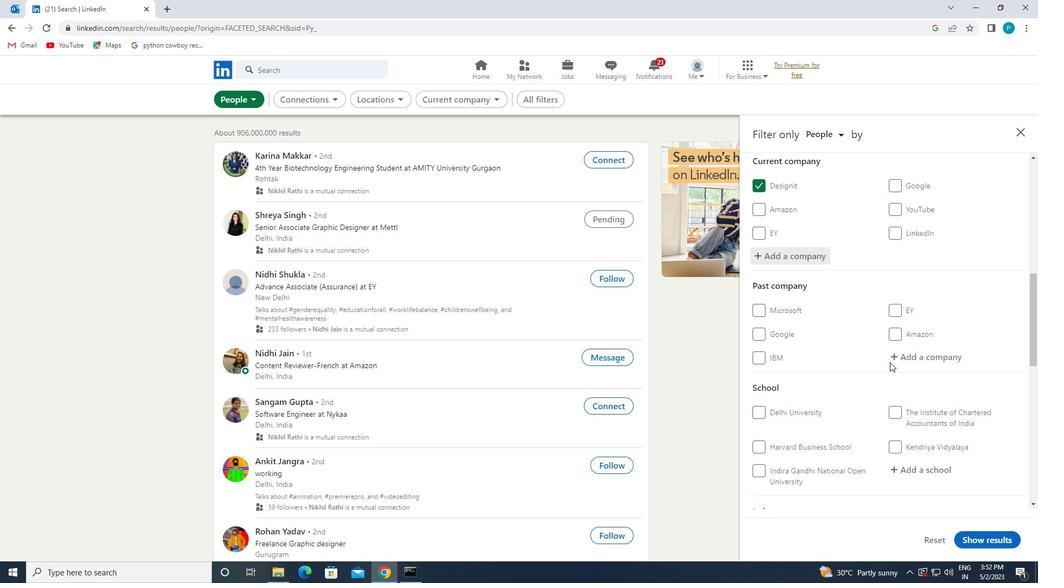 
Action: Mouse scrolled (889, 362) with delta (0, 0)
Screenshot: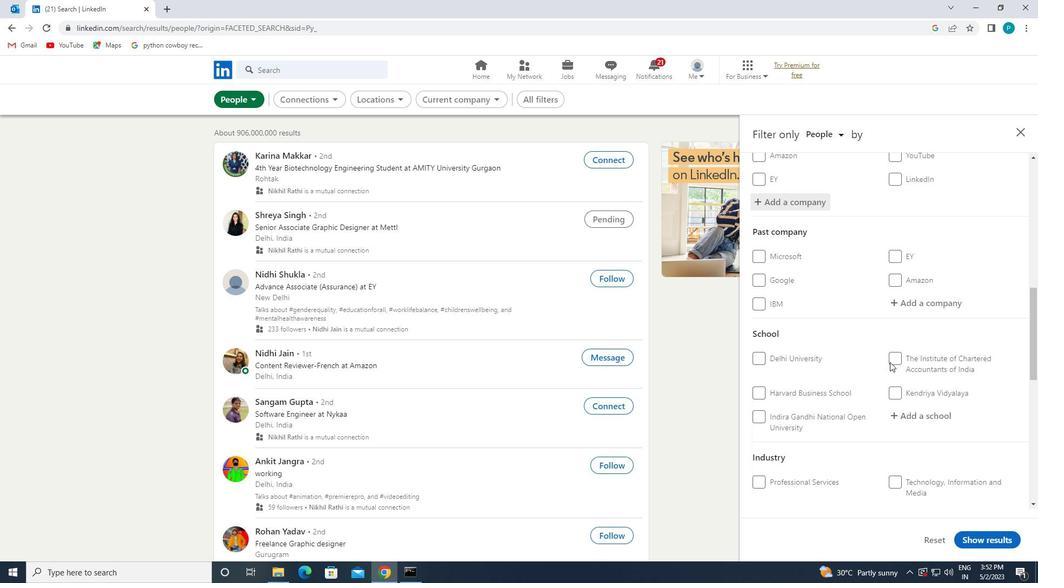 
Action: Mouse moved to (891, 364)
Screenshot: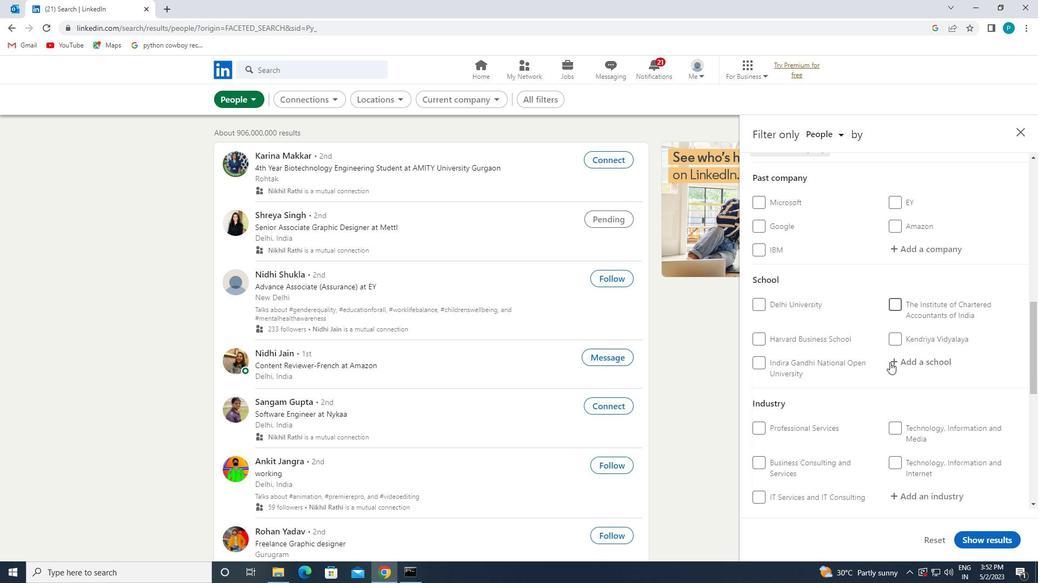 
Action: Mouse pressed left at (891, 364)
Screenshot: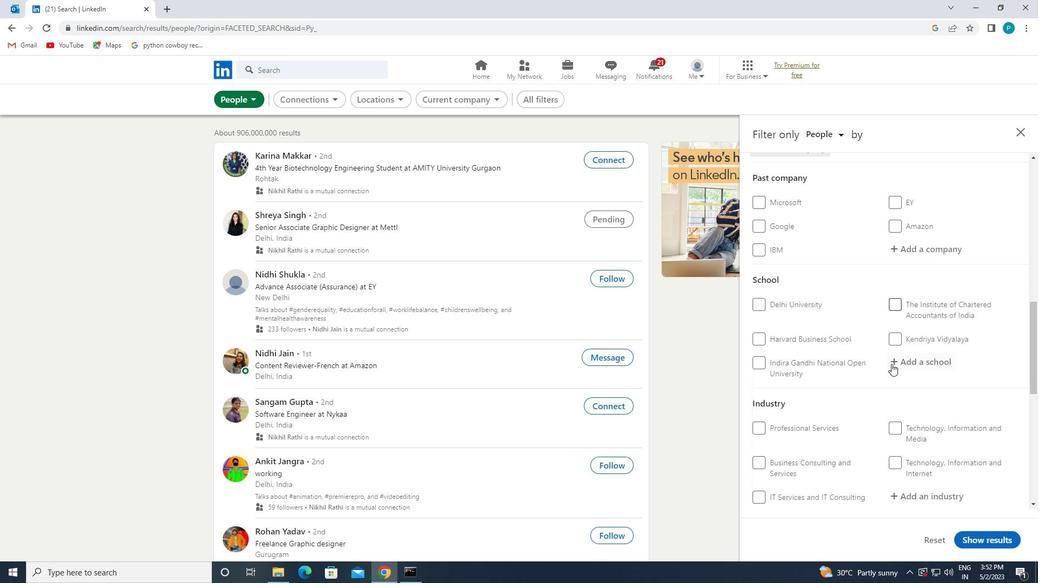 
Action: Key pressed <Key.caps_lock>F<Key.caps_lock>ATHER
Screenshot: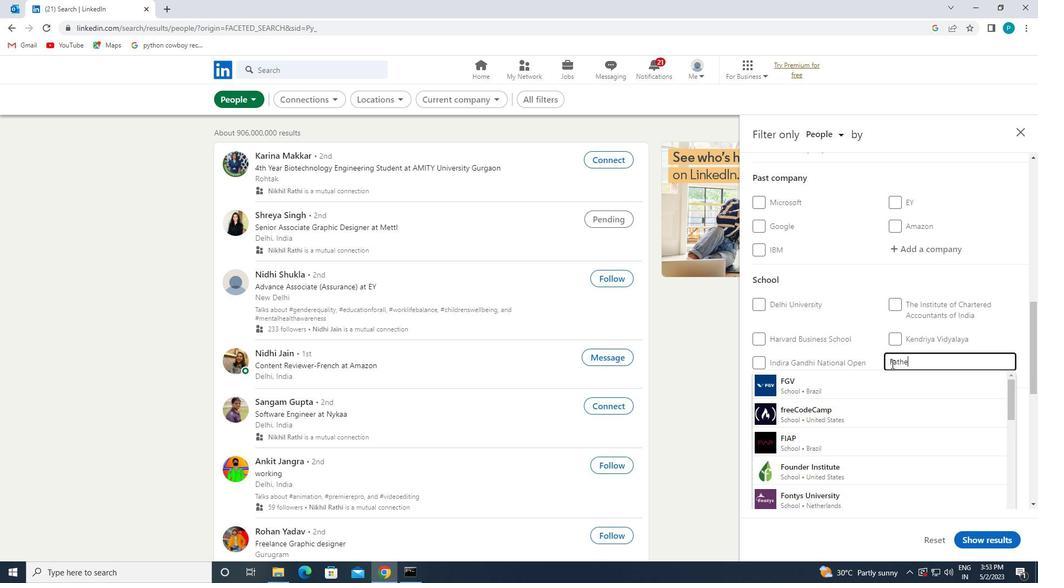 
Action: Mouse moved to (890, 379)
Screenshot: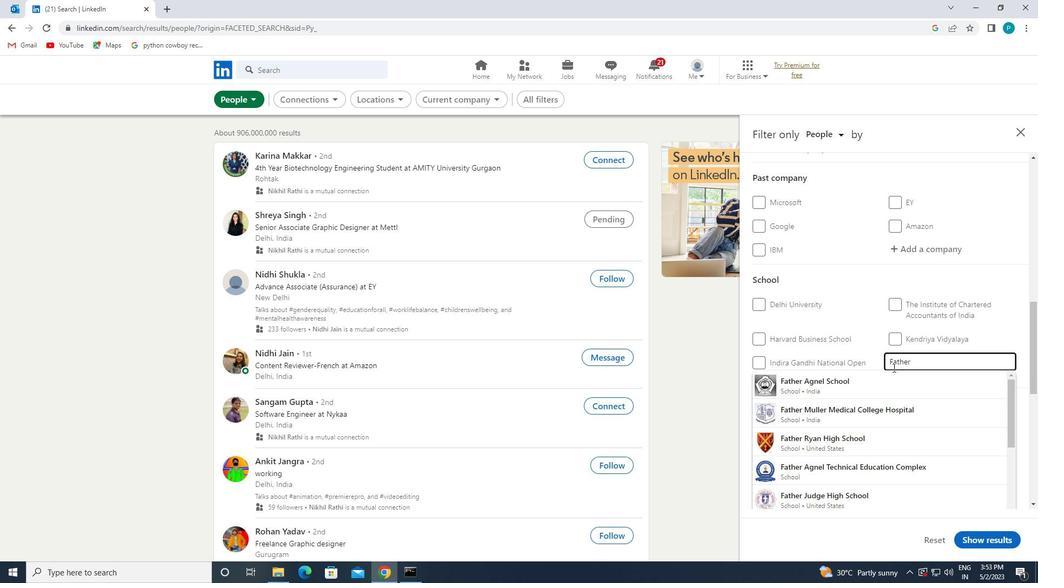 
Action: Mouse pressed left at (890, 379)
Screenshot: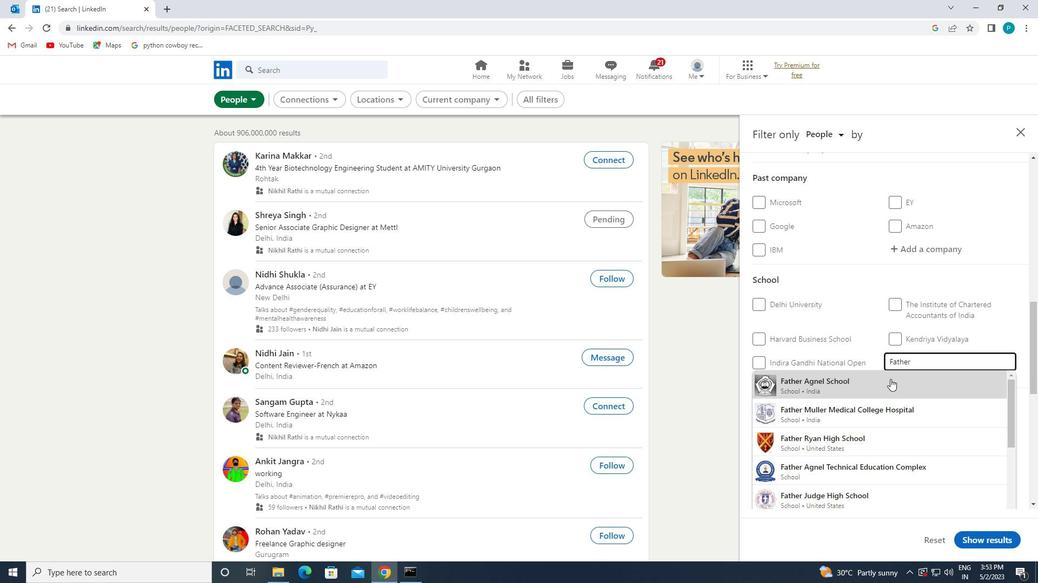 
Action: Mouse moved to (890, 381)
Screenshot: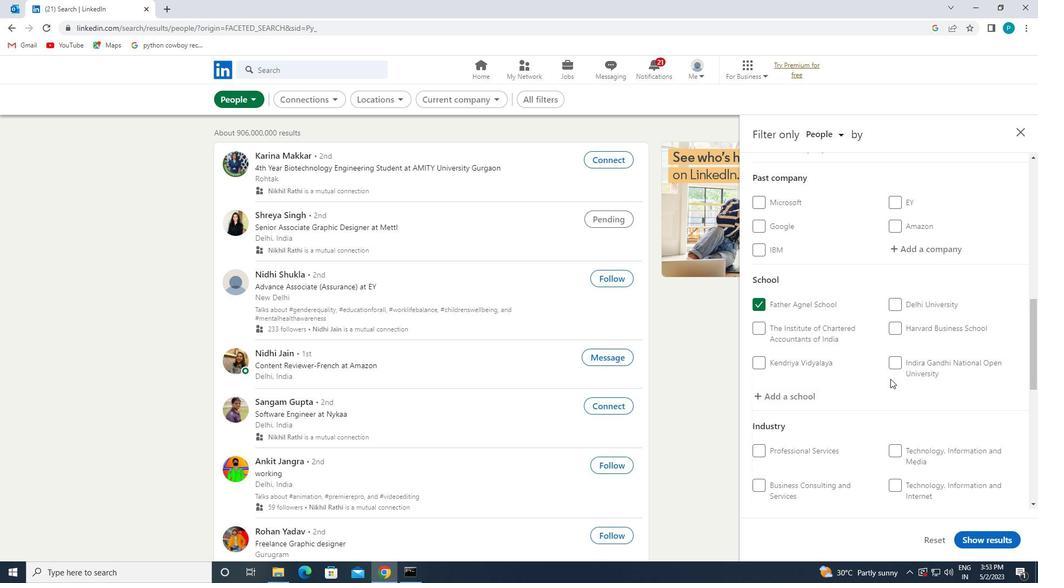 
Action: Mouse scrolled (890, 380) with delta (0, 0)
Screenshot: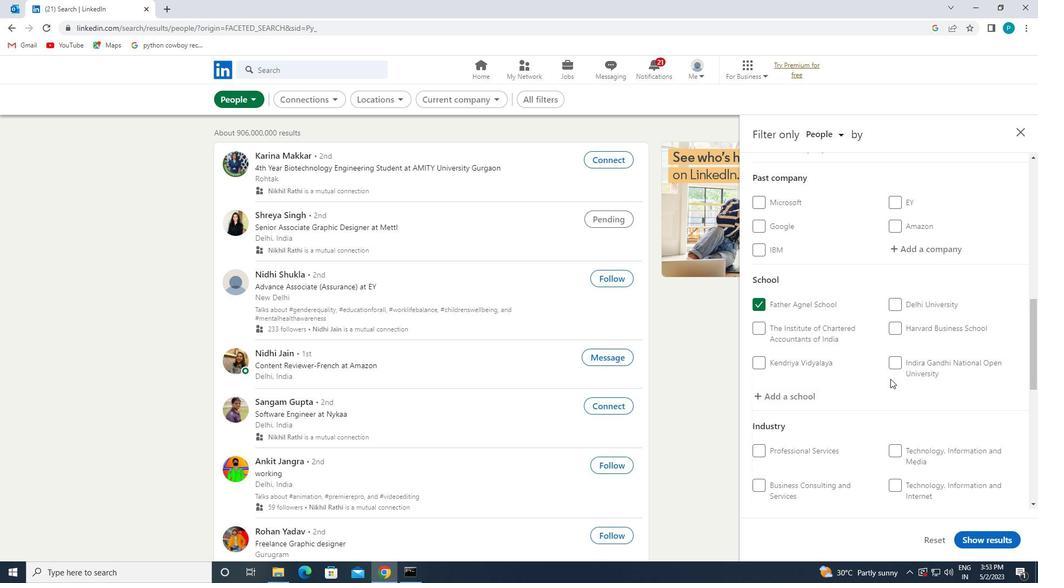 
Action: Mouse moved to (889, 383)
Screenshot: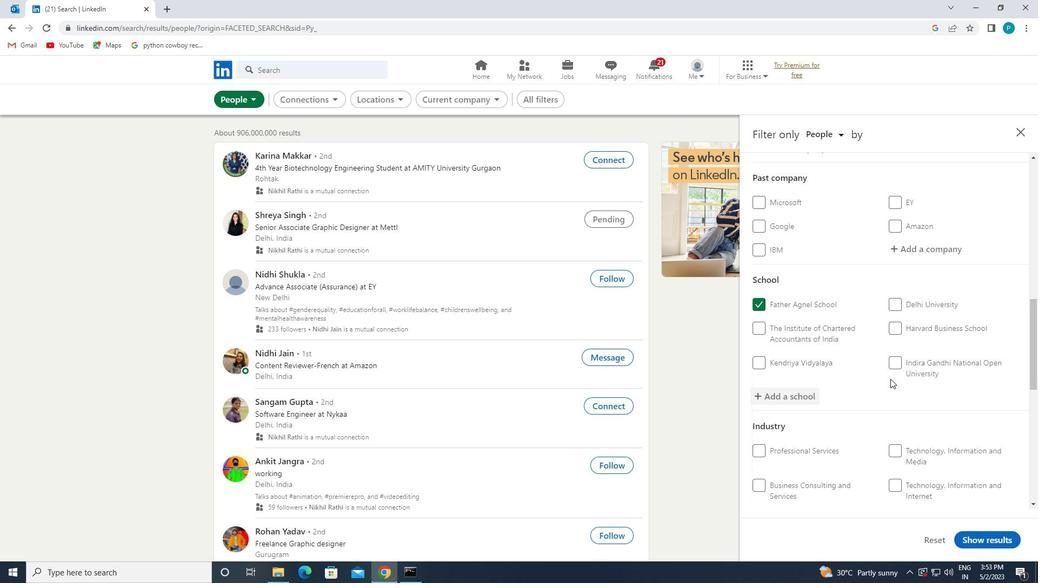 
Action: Mouse scrolled (889, 382) with delta (0, 0)
Screenshot: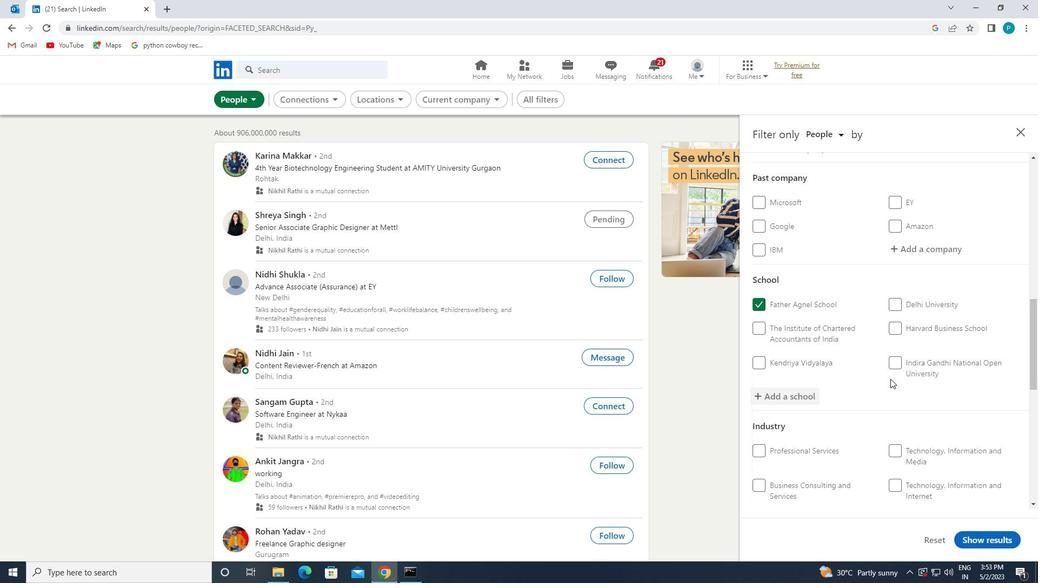 
Action: Mouse moved to (889, 386)
Screenshot: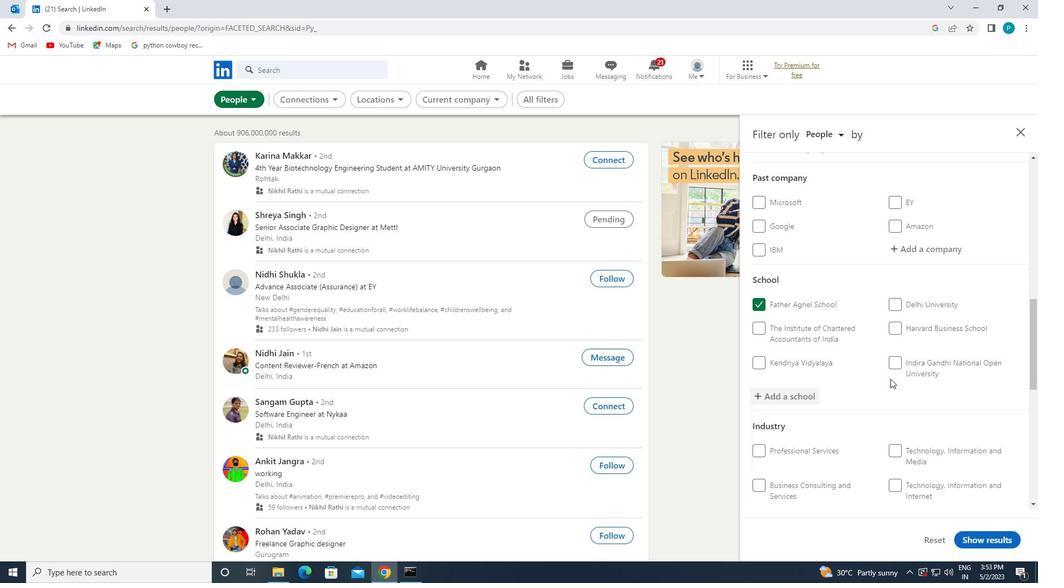 
Action: Mouse scrolled (889, 385) with delta (0, 0)
Screenshot: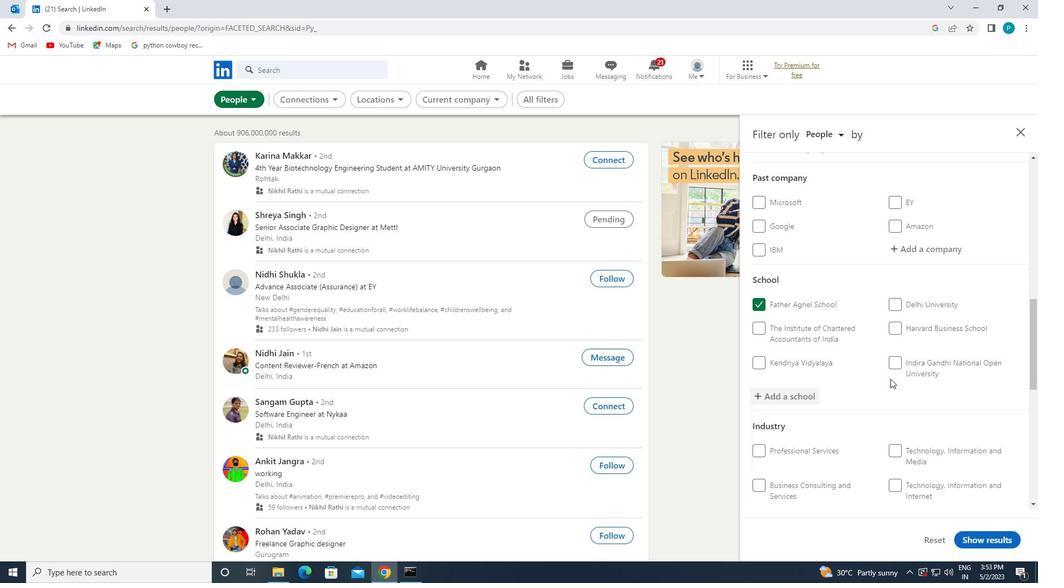 
Action: Mouse moved to (898, 364)
Screenshot: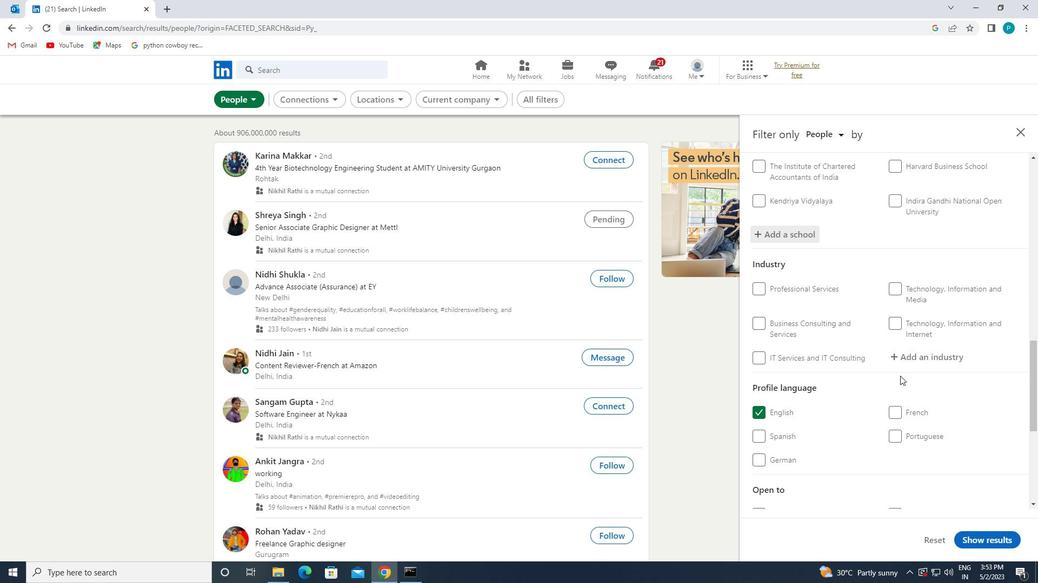 
Action: Mouse pressed left at (898, 364)
Screenshot: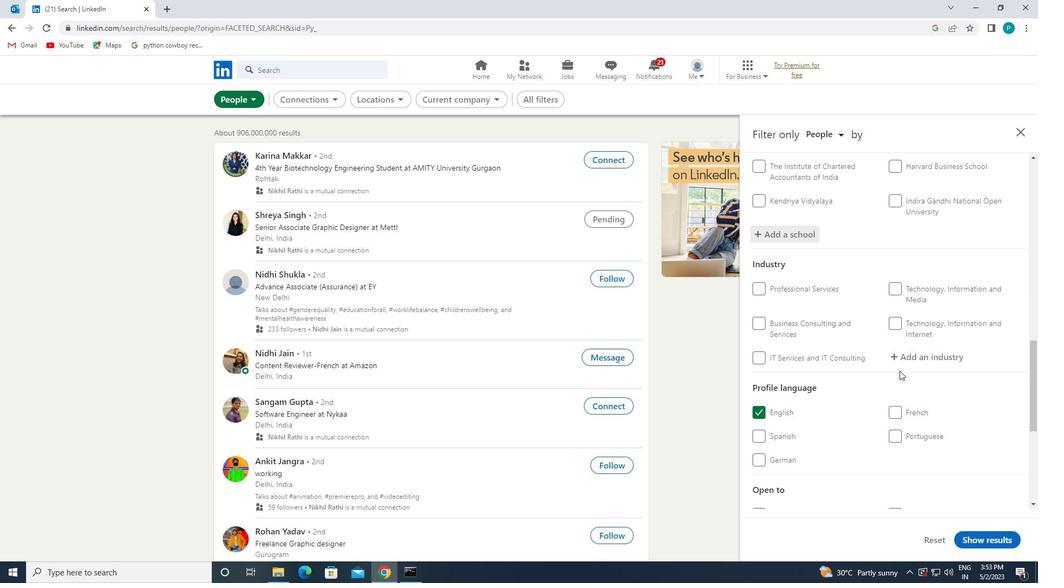 
Action: Key pressed <Key.caps_lock>A<Key.caps_lock>LTERNATIVE
Screenshot: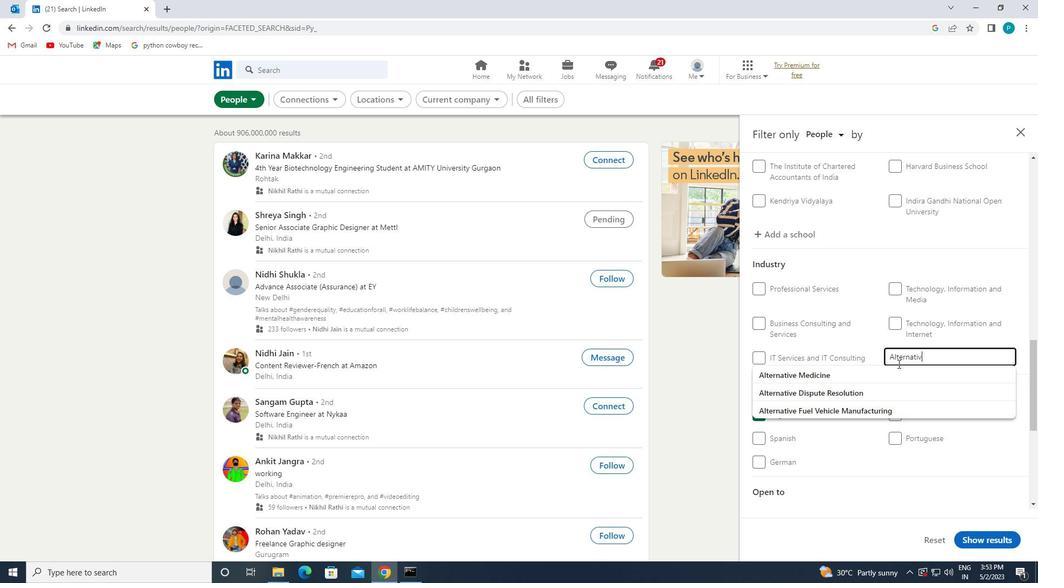 
Action: Mouse moved to (898, 373)
Screenshot: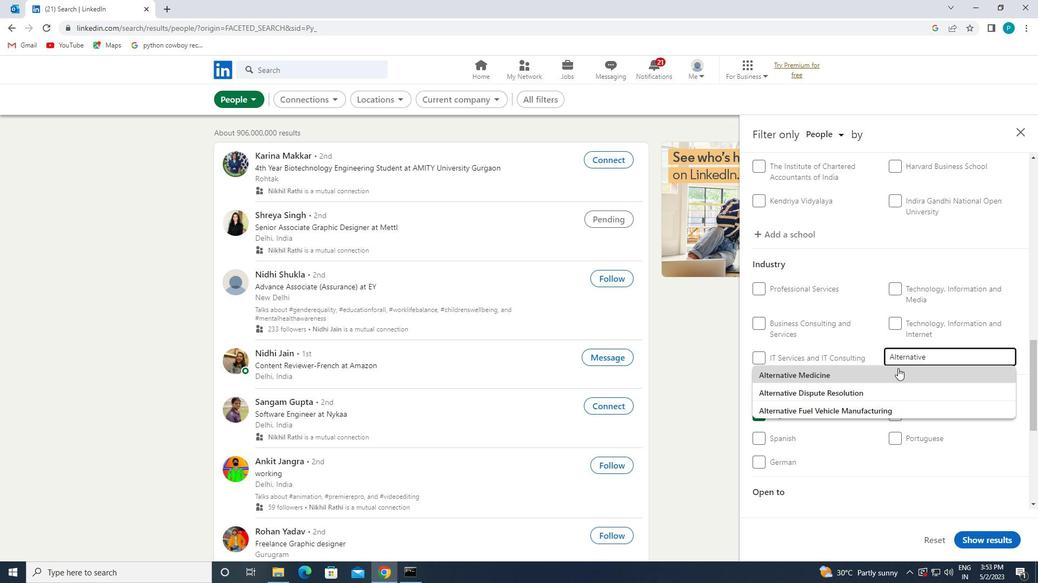 
Action: Mouse pressed left at (898, 373)
Screenshot: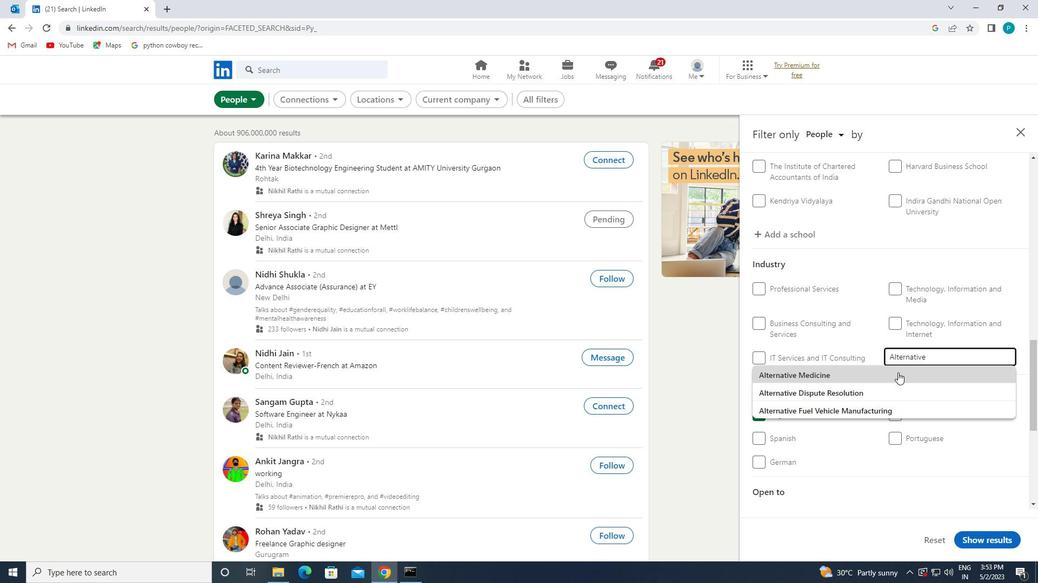 
Action: Mouse scrolled (898, 372) with delta (0, 0)
Screenshot: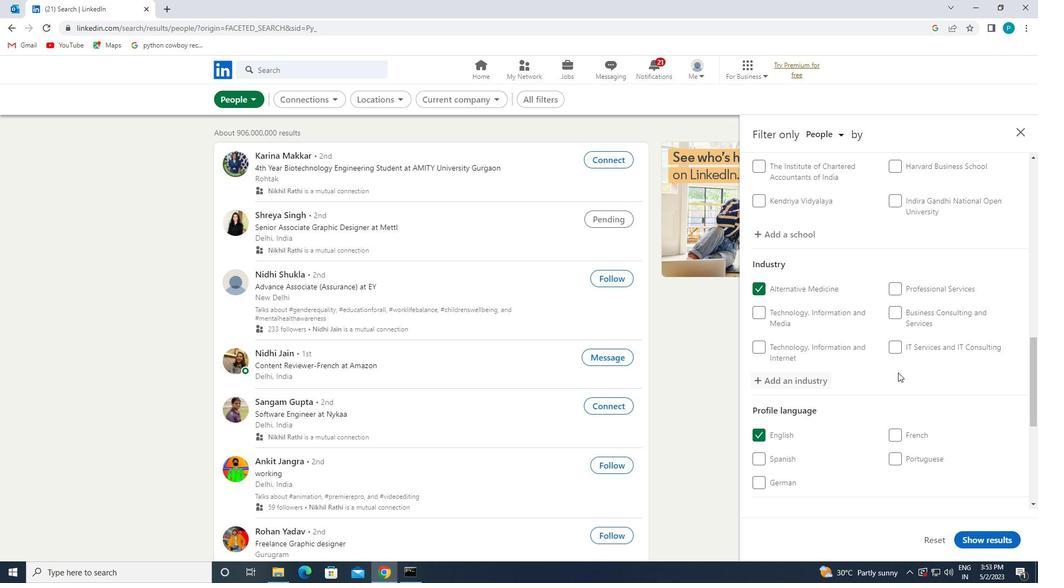 
Action: Mouse scrolled (898, 372) with delta (0, 0)
Screenshot: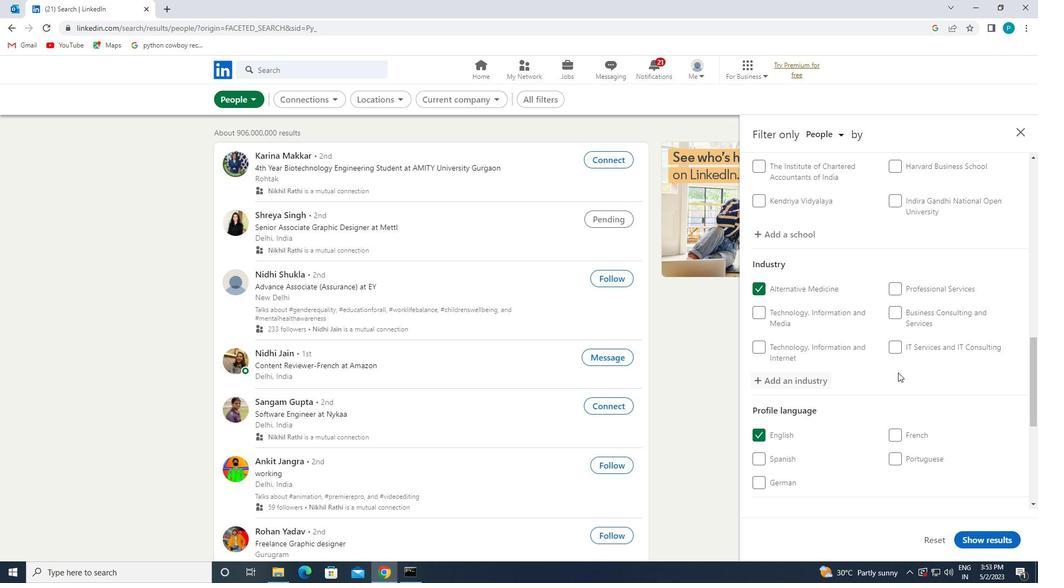 
Action: Mouse scrolled (898, 372) with delta (0, 0)
Screenshot: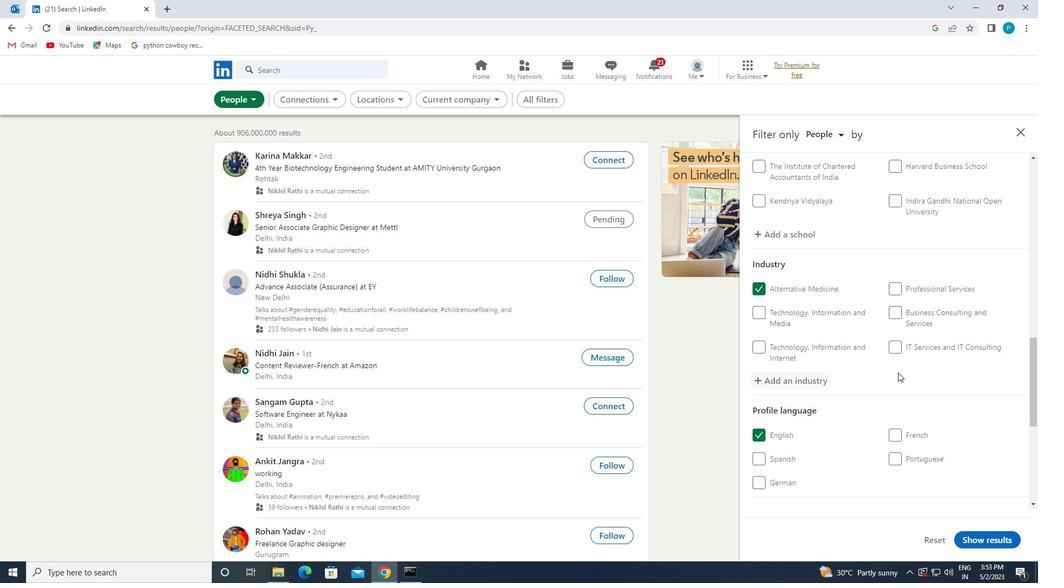 
Action: Mouse scrolled (898, 372) with delta (0, 0)
Screenshot: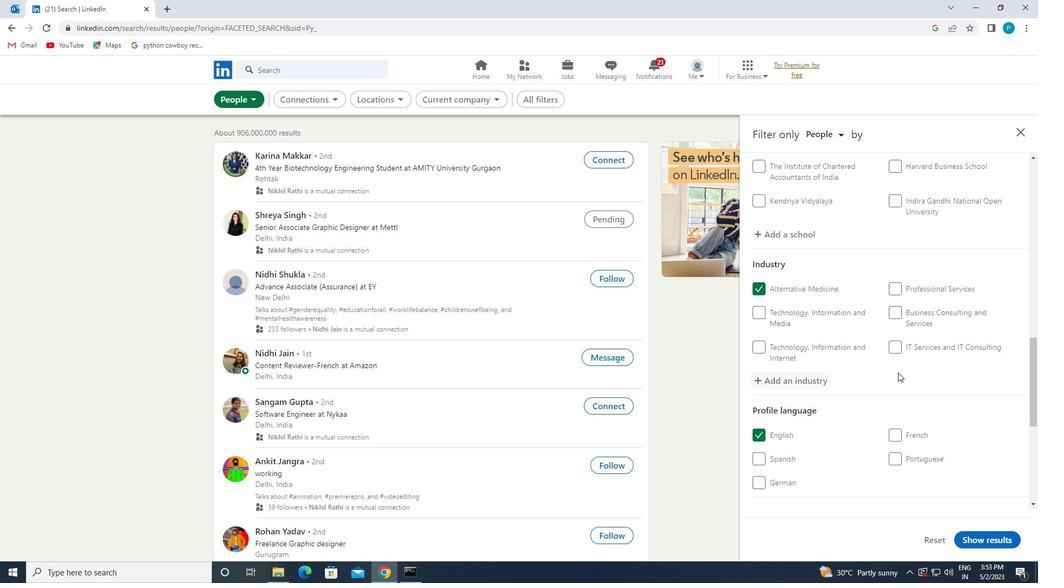 
Action: Mouse moved to (834, 432)
Screenshot: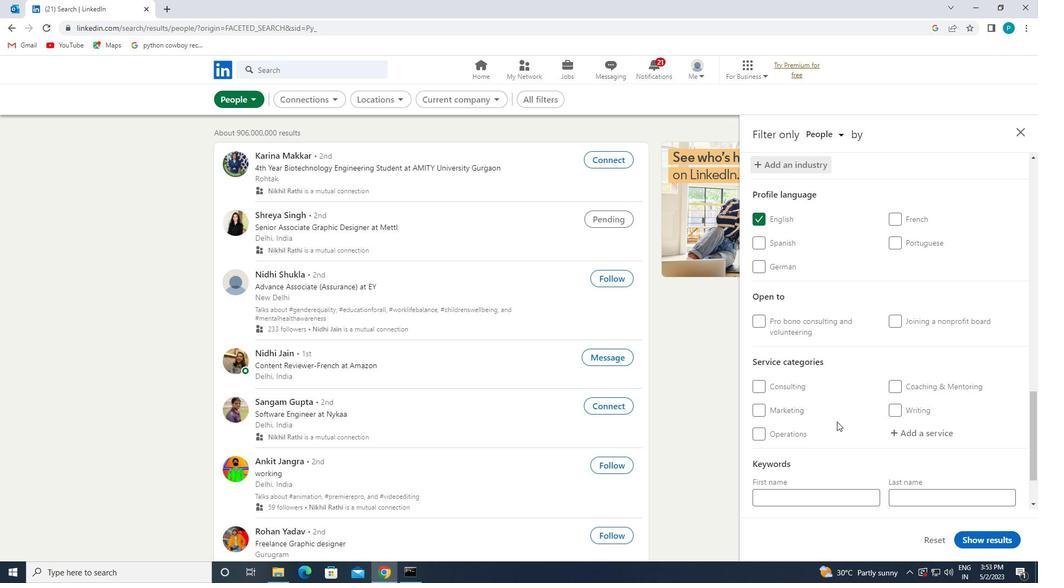 
Action: Mouse scrolled (834, 431) with delta (0, 0)
Screenshot: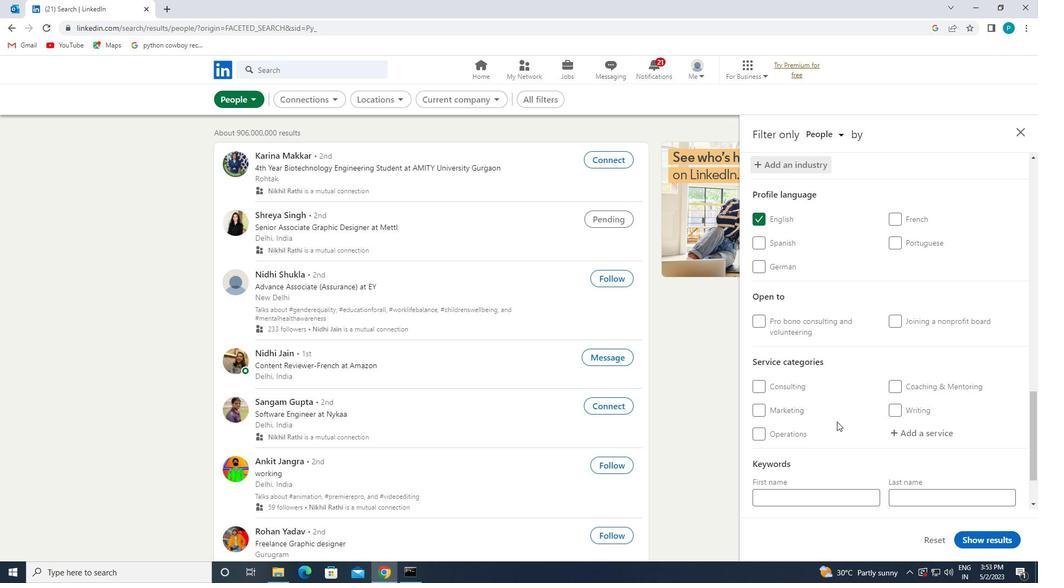 
Action: Mouse moved to (838, 480)
Screenshot: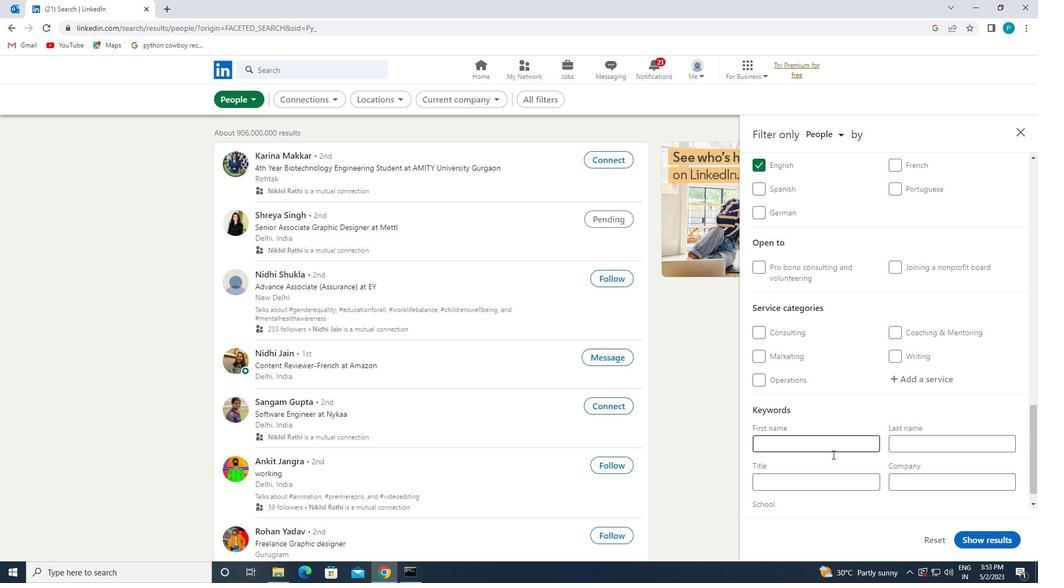 
Action: Mouse pressed left at (838, 480)
Screenshot: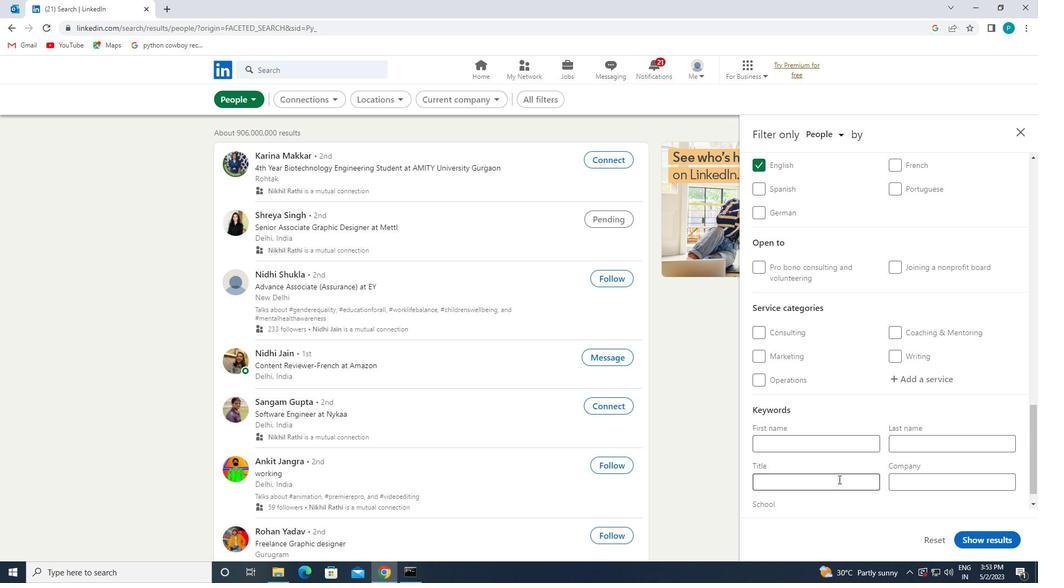 
Action: Mouse moved to (838, 481)
Screenshot: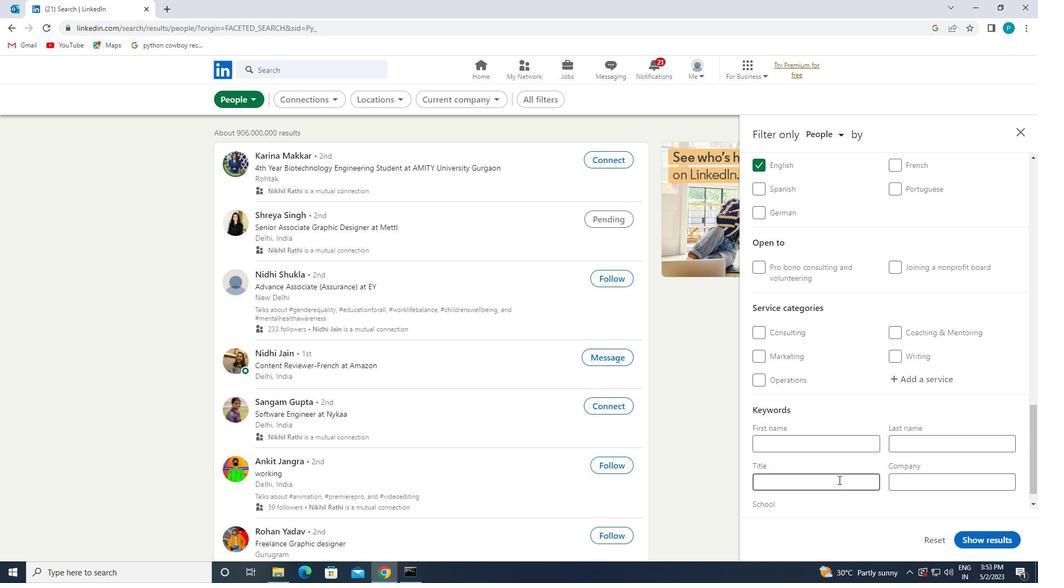 
Action: Key pressed <Key.caps_lock>R<Key.caps_lock>EAL<Key.space>
Screenshot: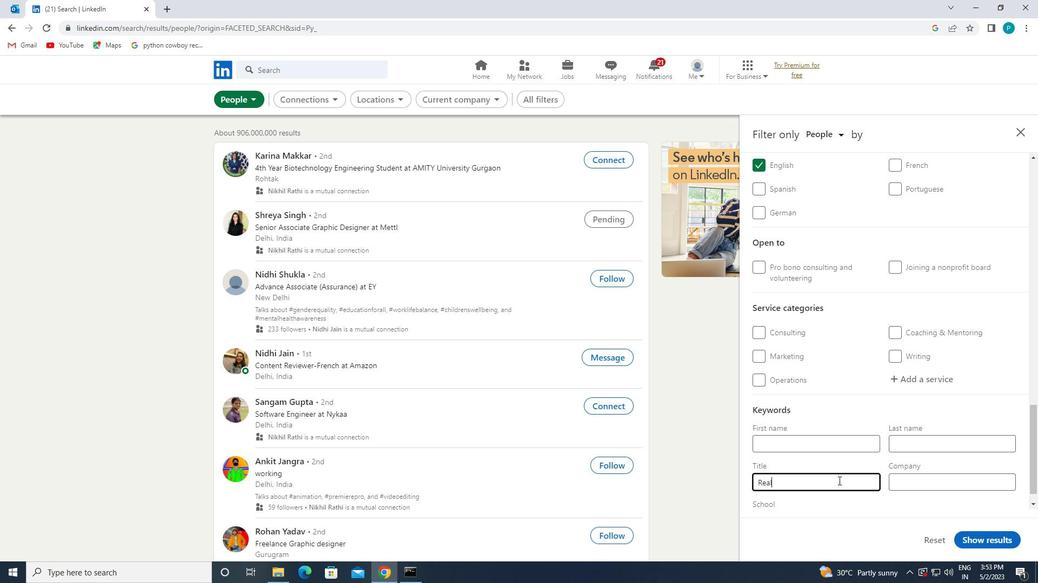 
Action: Mouse moved to (831, 479)
Screenshot: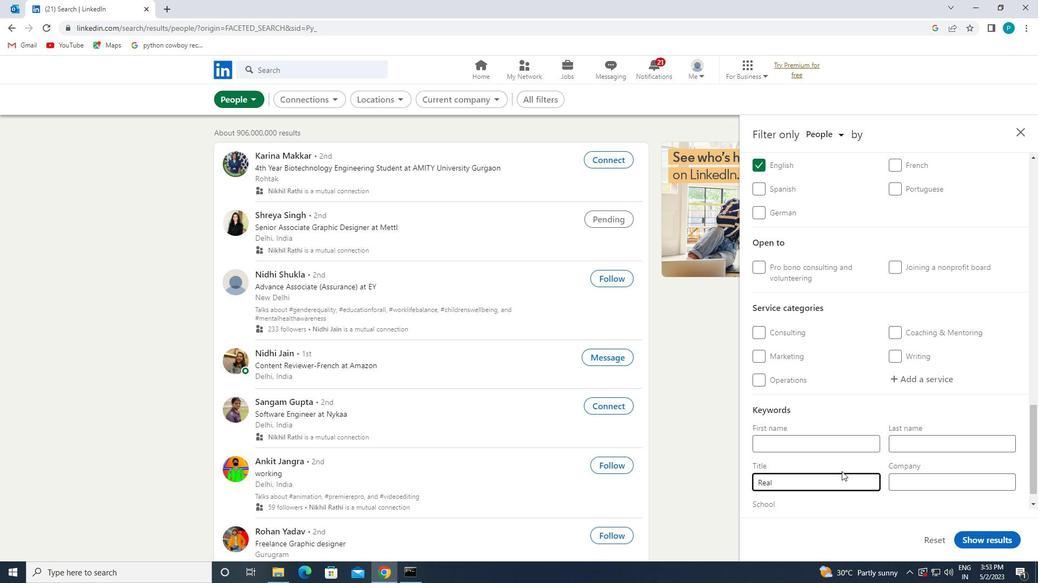 
Action: Mouse pressed left at (831, 479)
Screenshot: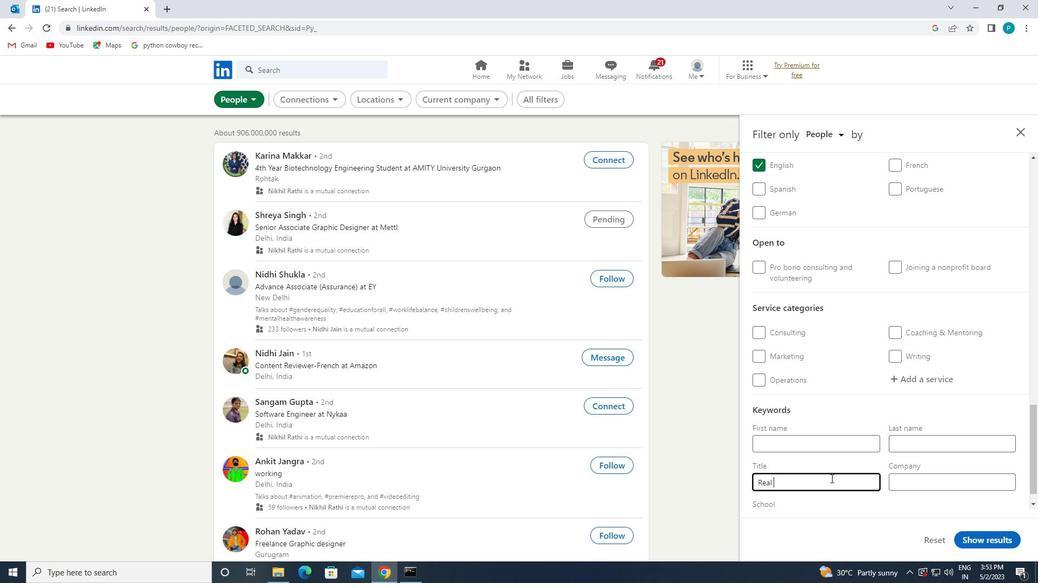 
Action: Key pressed <Key.backspace><Key.backspace><Key.backspace><Key.backspace><Key.backspace><Key.backspace>
Screenshot: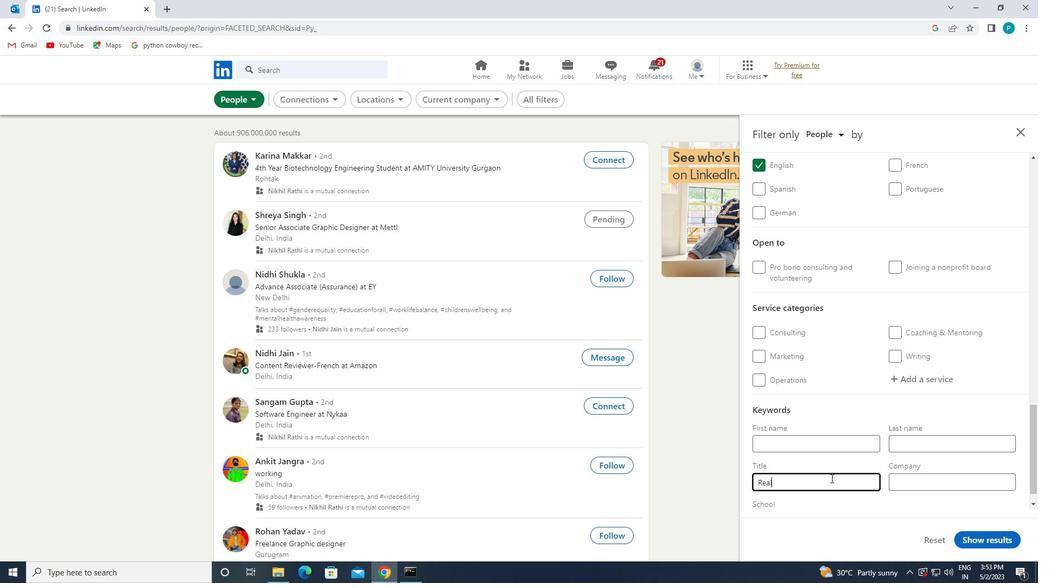 
Action: Mouse moved to (894, 384)
Screenshot: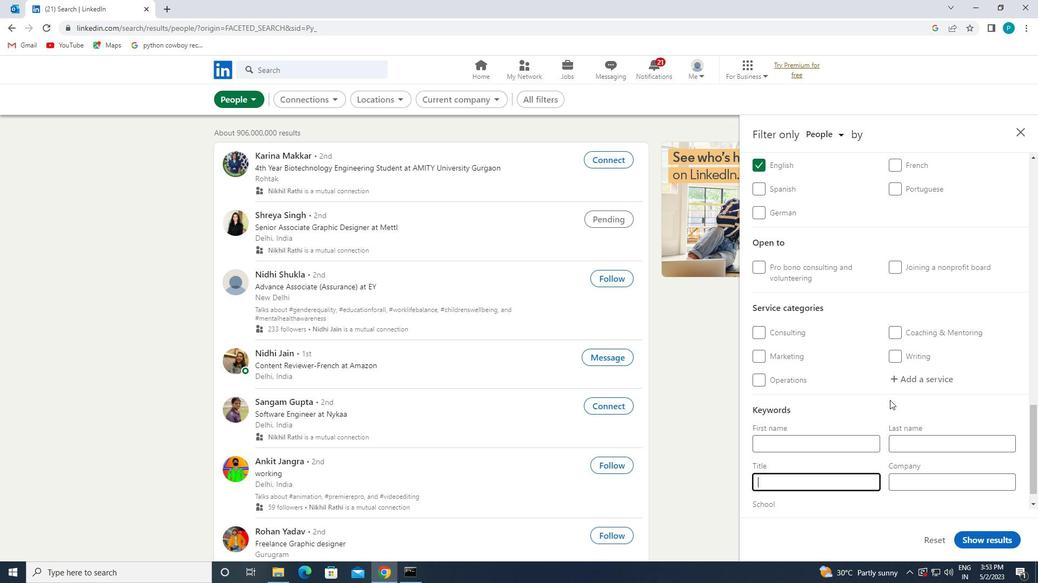 
Action: Mouse pressed left at (894, 384)
Screenshot: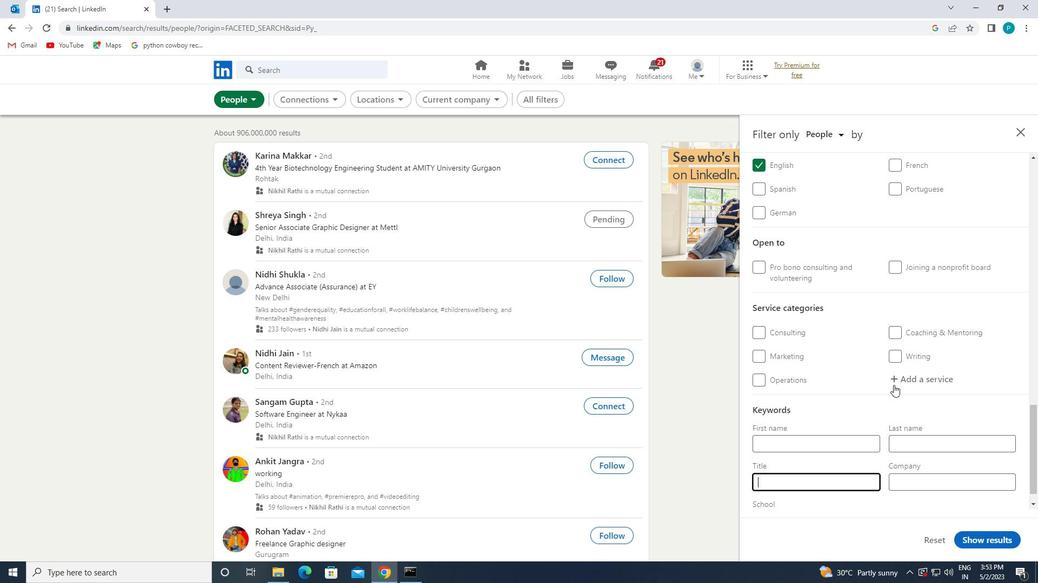 
Action: Key pressed <Key.caps_lock>R<Key.caps_lock>EAL
Screenshot: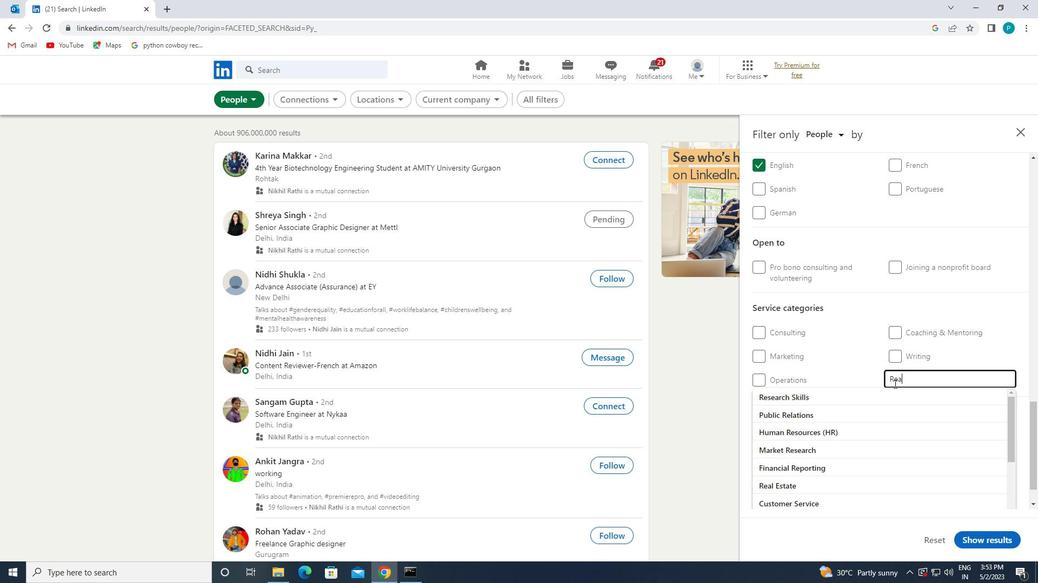 
Action: Mouse moved to (876, 429)
Screenshot: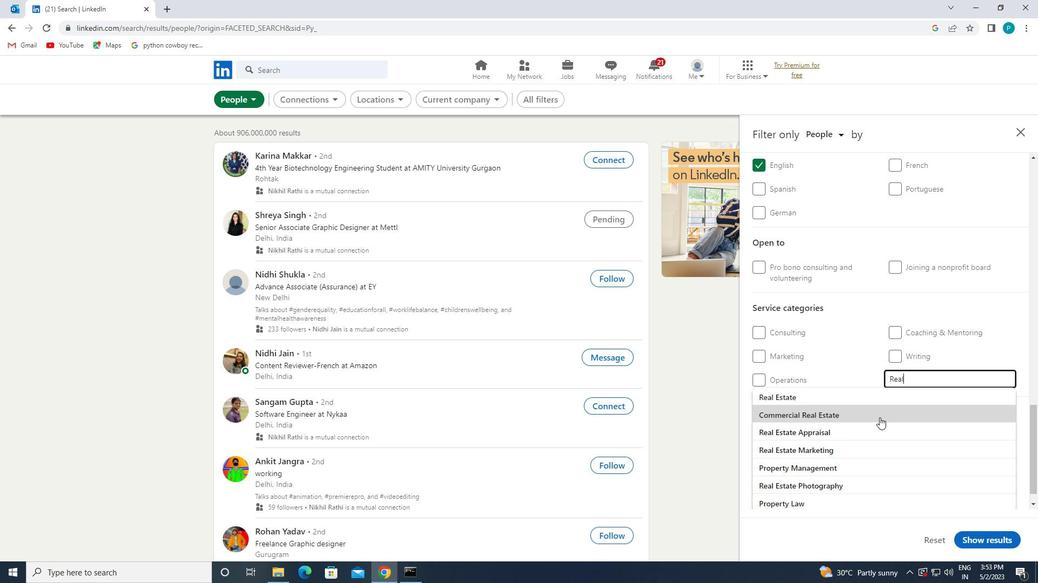 
Action: Mouse pressed left at (876, 429)
Screenshot: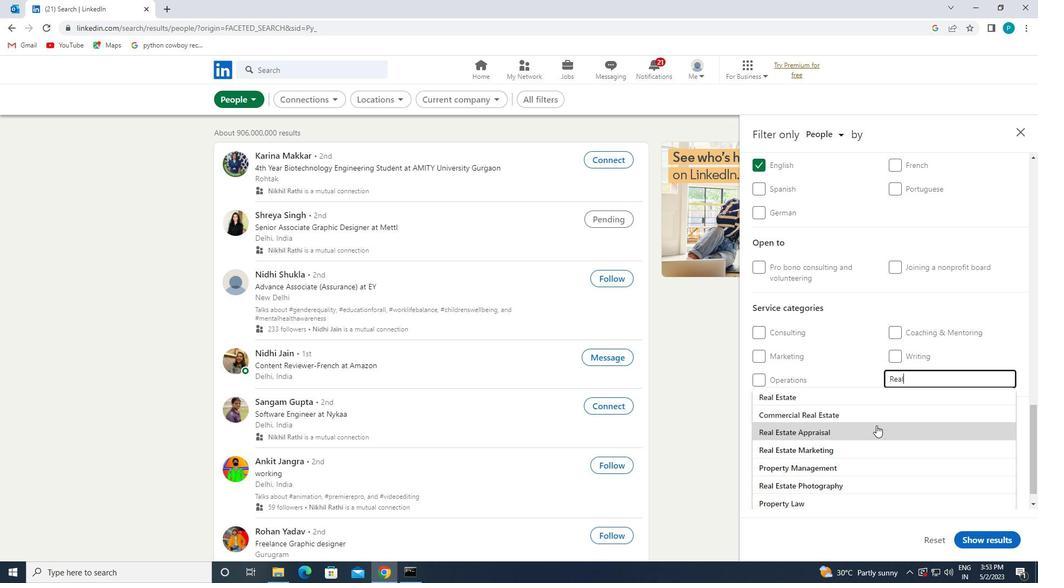 
Action: Mouse scrolled (876, 428) with delta (0, 0)
Screenshot: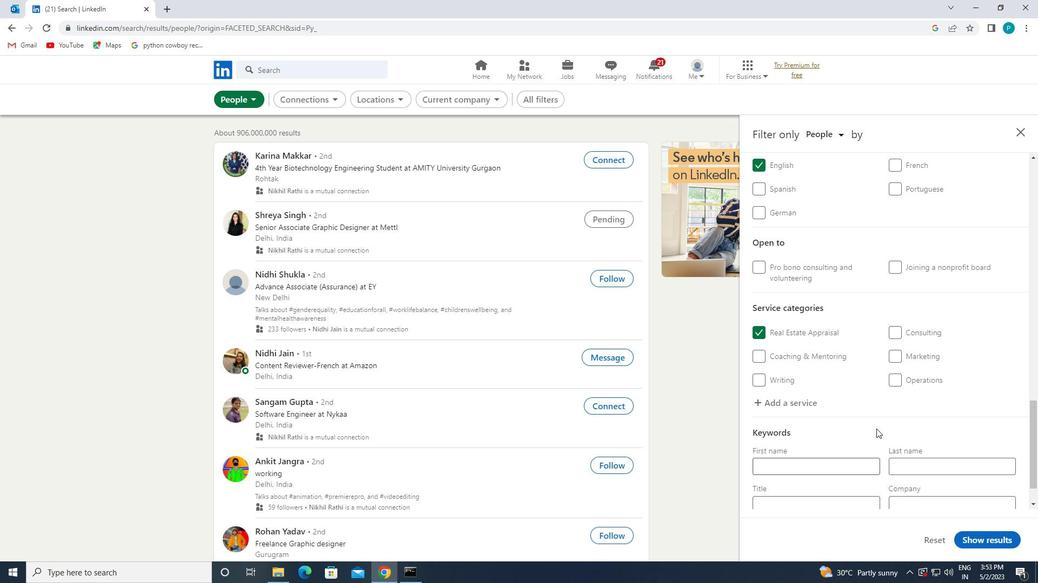 
Action: Mouse scrolled (876, 428) with delta (0, 0)
Screenshot: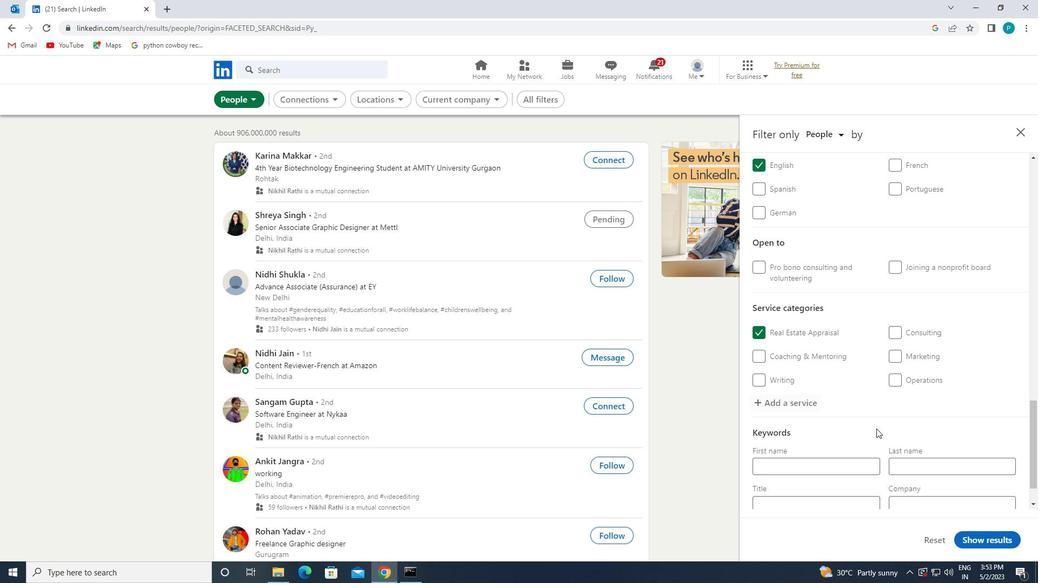 
Action: Mouse scrolled (876, 428) with delta (0, 0)
Screenshot: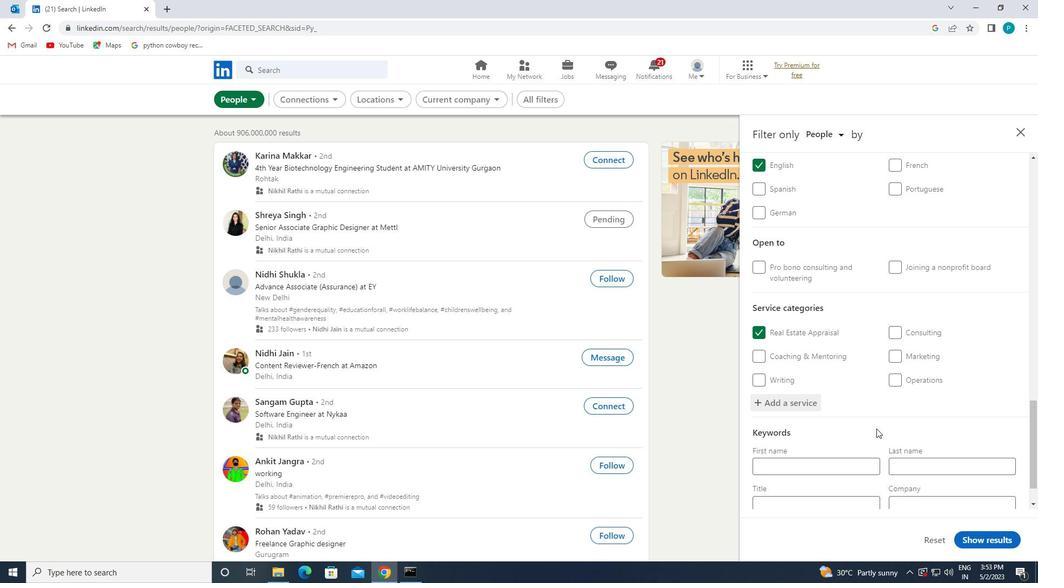 
Action: Mouse scrolled (876, 428) with delta (0, 0)
Screenshot: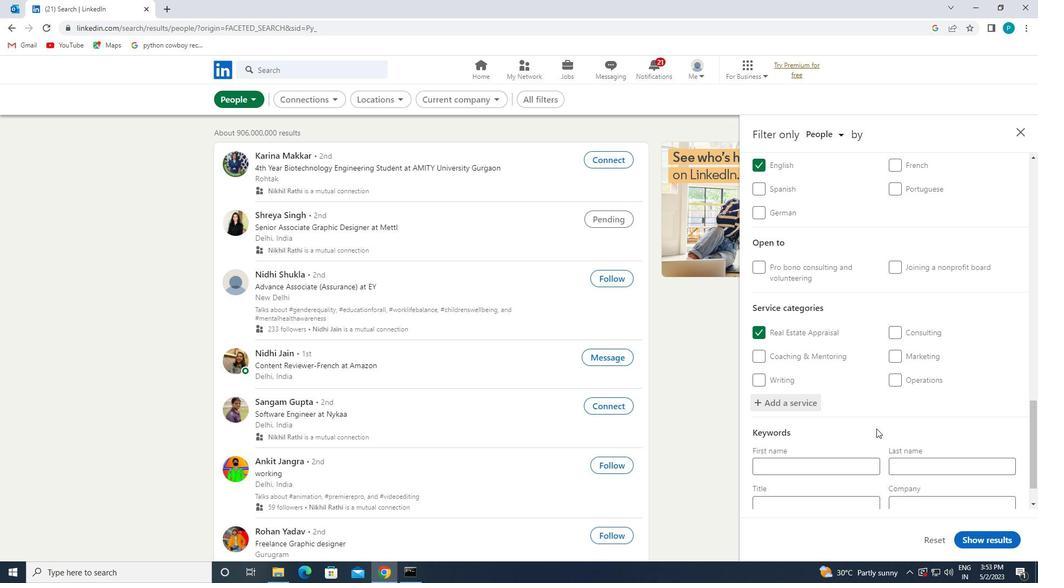 
Action: Mouse moved to (865, 459)
Screenshot: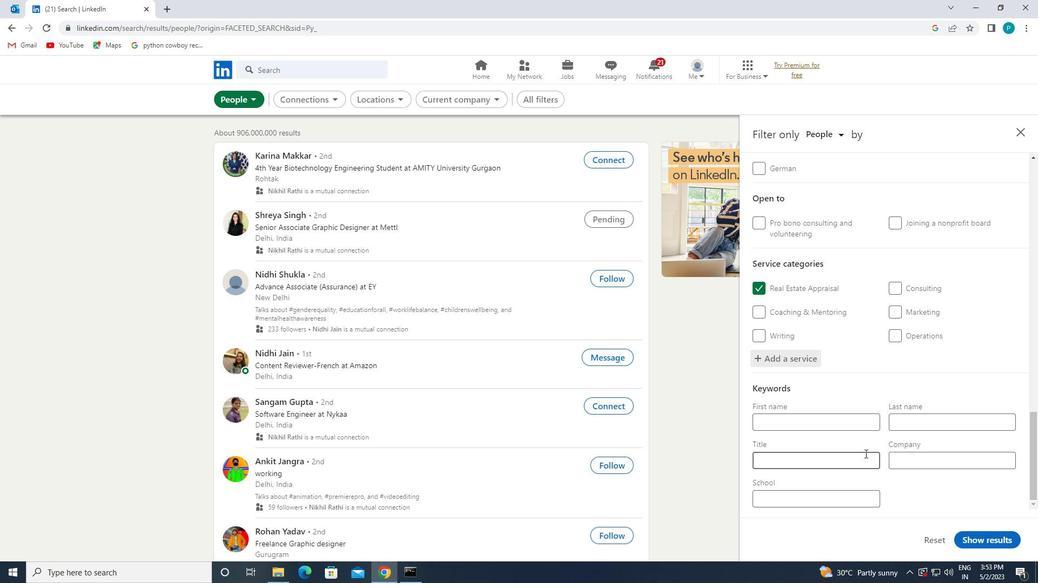 
Action: Mouse pressed left at (865, 459)
Screenshot: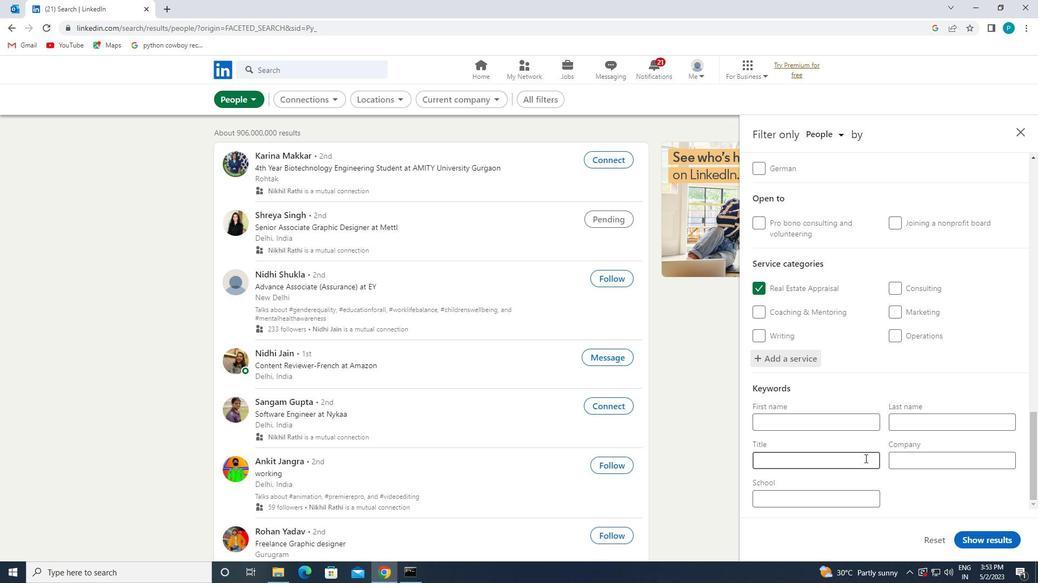 
Action: Key pressed <Key.caps_lock>W<Key.caps_lock>AREHOUSE<Key.space>W<Key.caps_lock>ORKR<Key.backspace><Key.backspace><Key.backspace><Key.backspace><Key.backspace>W<Key.caps_lock>ORKER
Screenshot: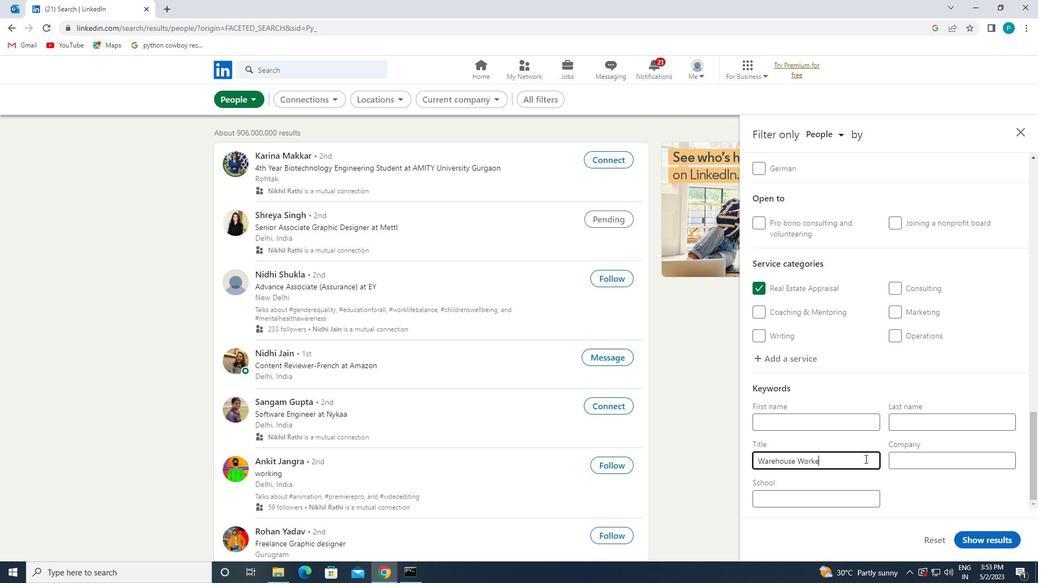 
Action: Mouse moved to (972, 544)
Screenshot: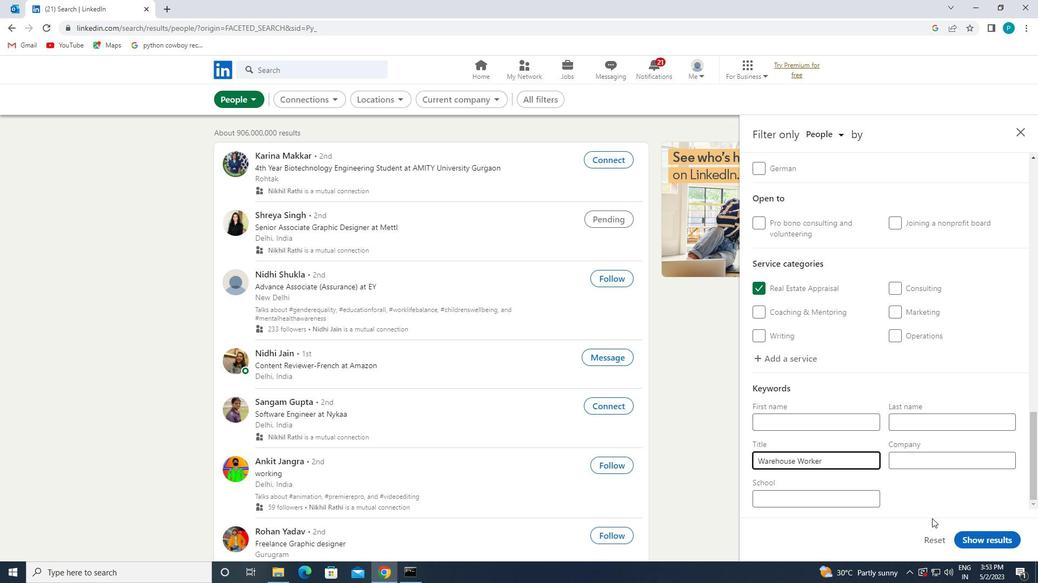 
Action: Mouse pressed left at (972, 544)
Screenshot: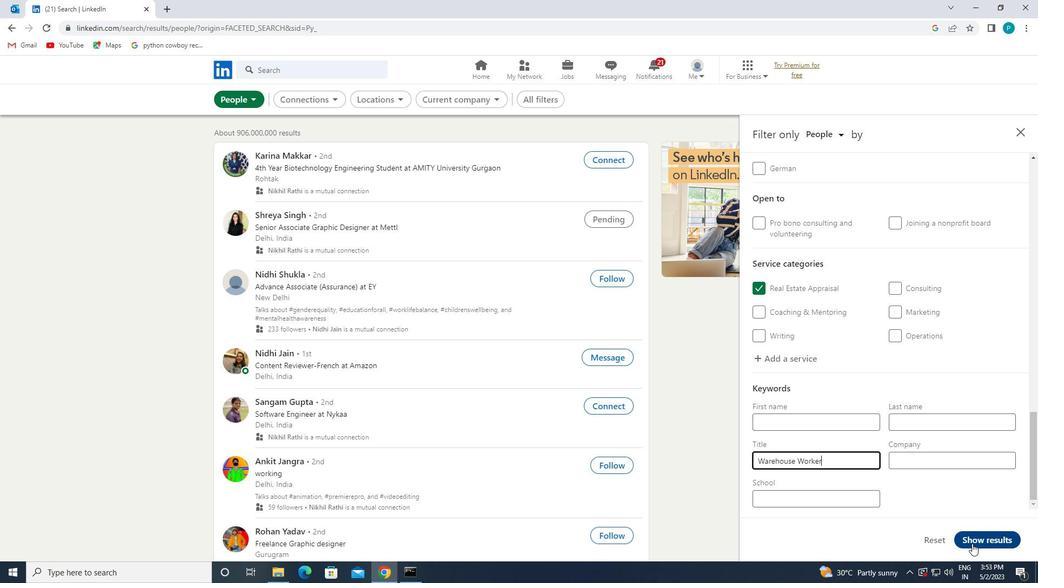 
